 Task: Look for space in Chengde, China from 9th June, 2023 to 16th June, 2023 for 2 adults in price range Rs.8000 to Rs.16000. Place can be entire place with 2 bedrooms having 2 beds and 1 bathroom. Property type can be house, flat, guest house. Booking option can be shelf check-in. Required host language is Chinese (Simplified).
Action: Mouse moved to (615, 90)
Screenshot: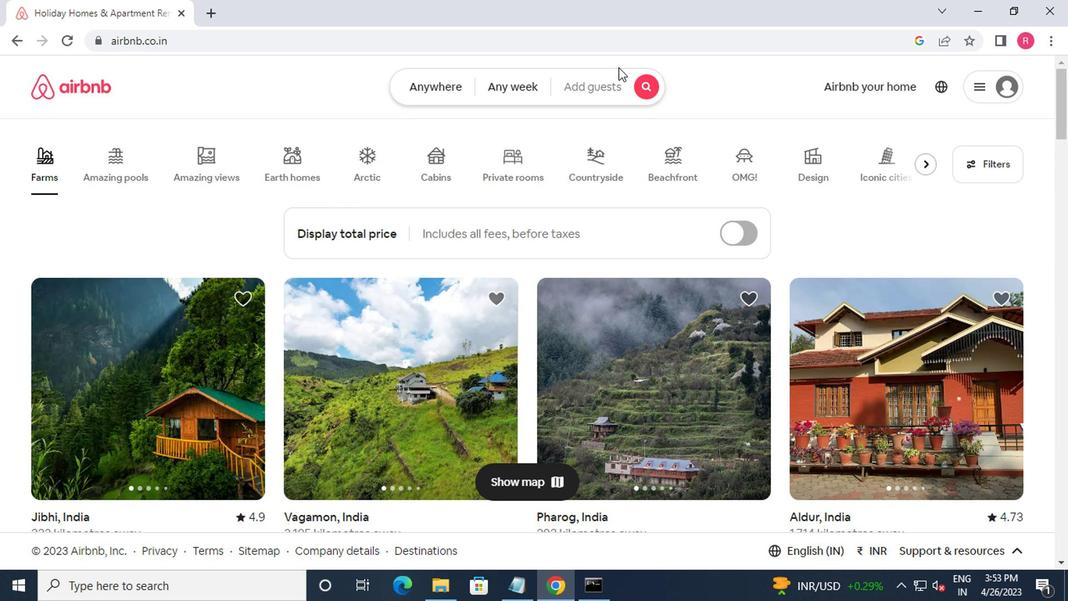 
Action: Mouse pressed left at (615, 90)
Screenshot: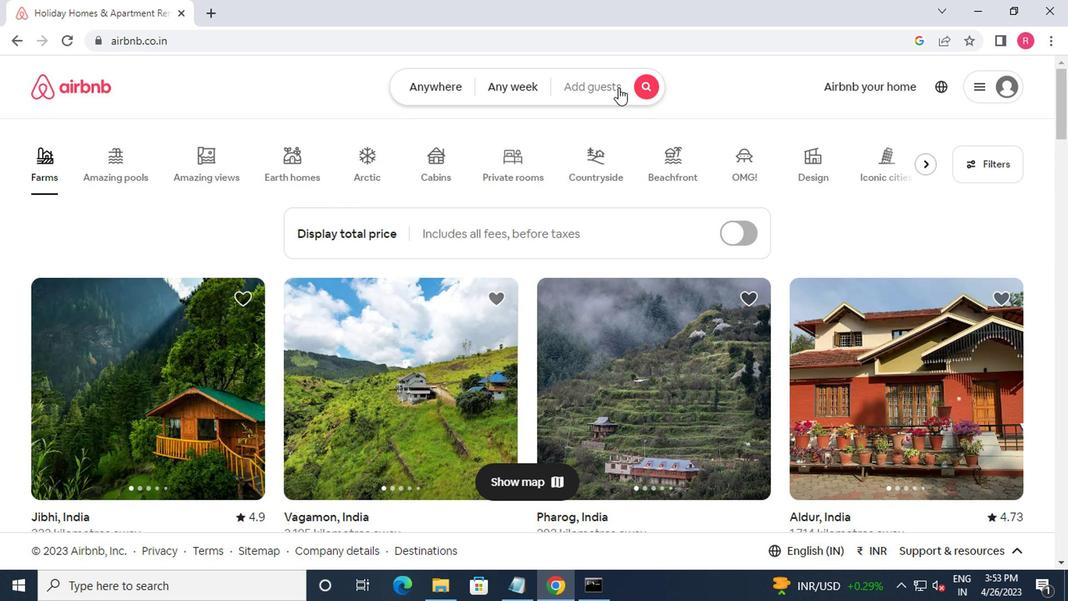 
Action: Mouse moved to (359, 161)
Screenshot: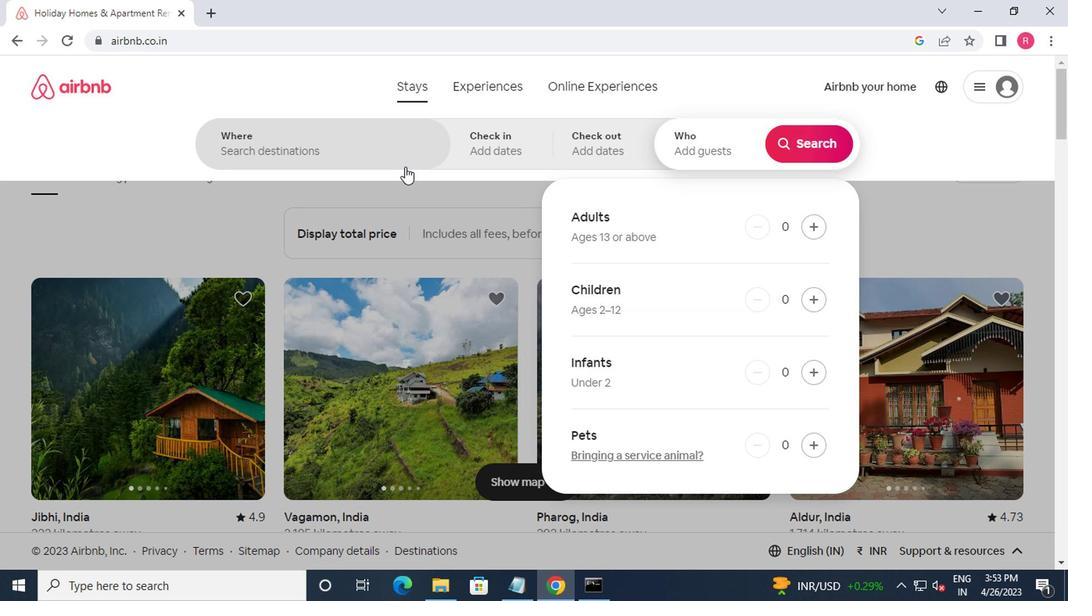 
Action: Mouse pressed left at (359, 161)
Screenshot: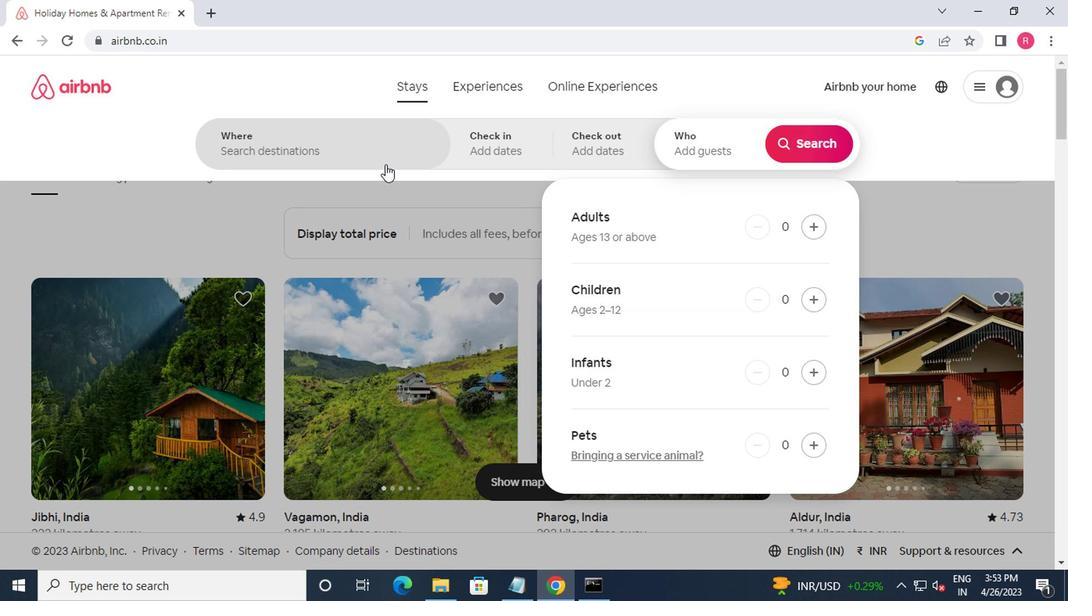 
Action: Mouse moved to (337, 8)
Screenshot: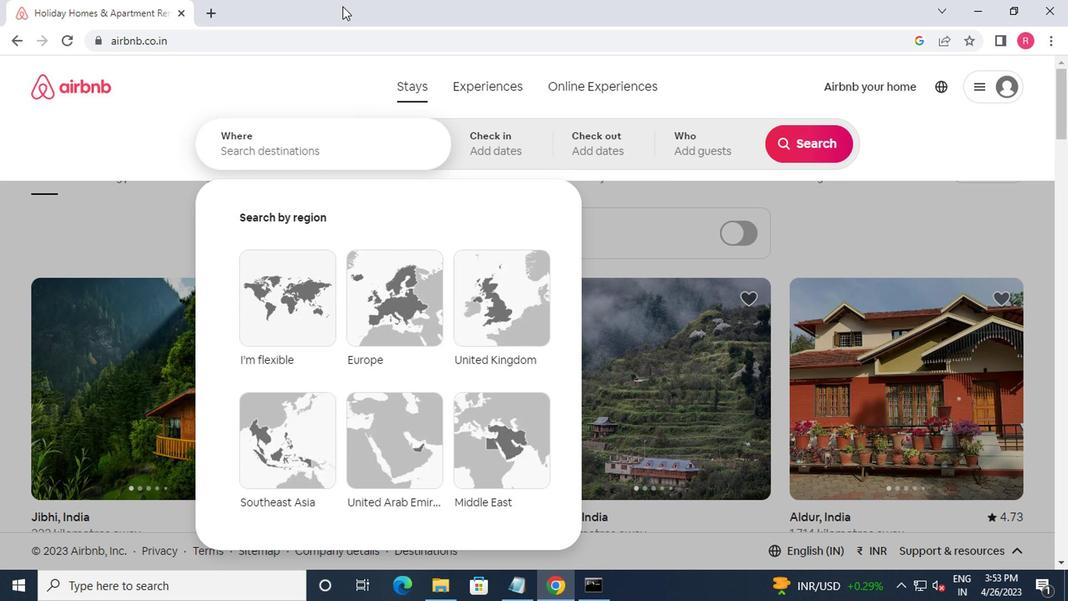 
Action: Key pressed chengde,china<Key.enter>
Screenshot: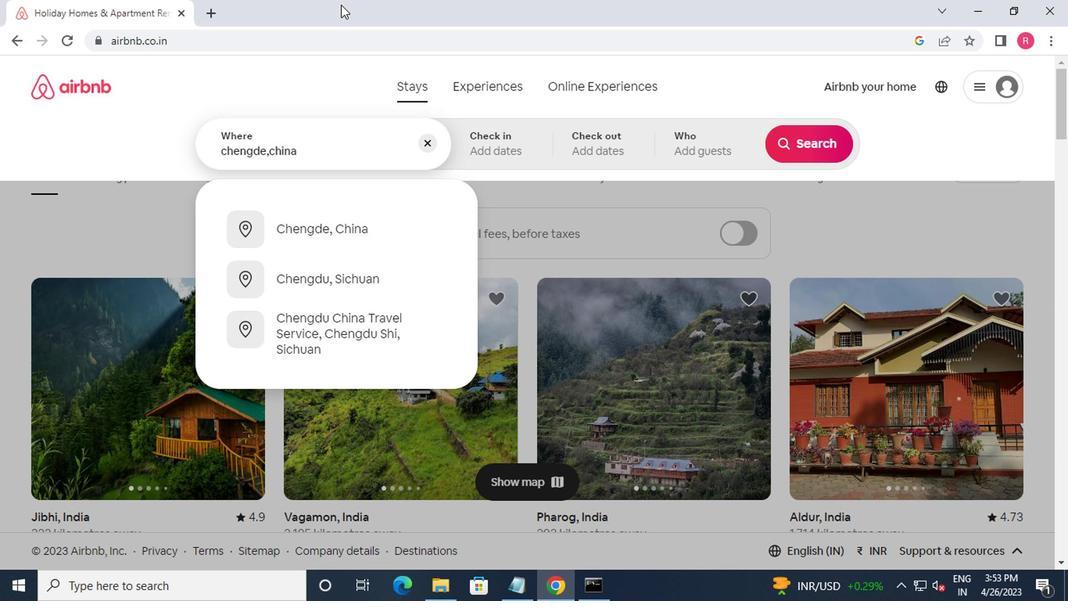 
Action: Mouse moved to (791, 263)
Screenshot: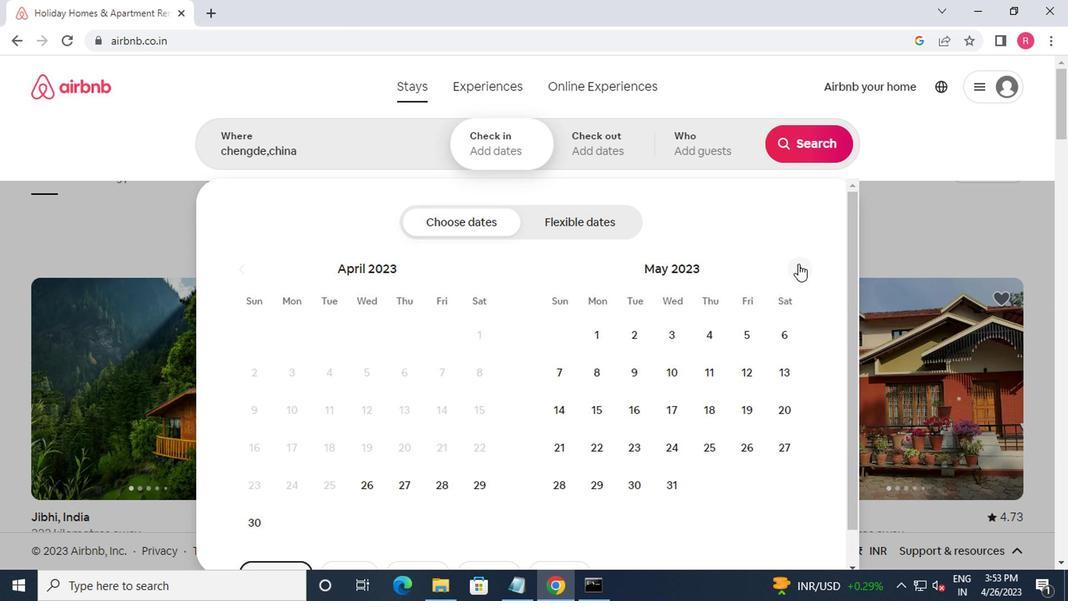 
Action: Mouse pressed left at (791, 263)
Screenshot: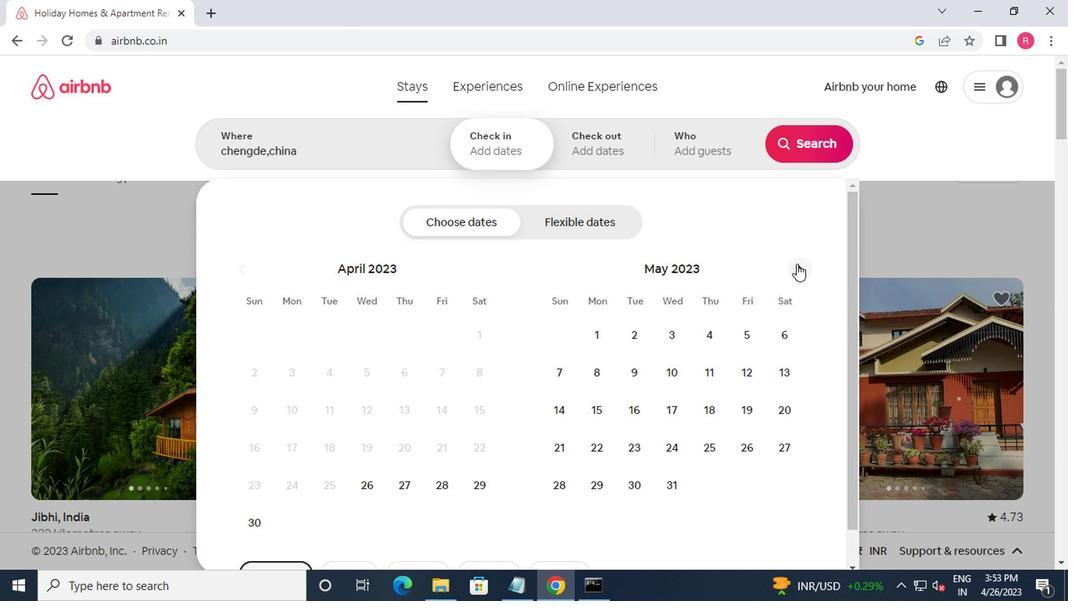 
Action: Mouse moved to (754, 386)
Screenshot: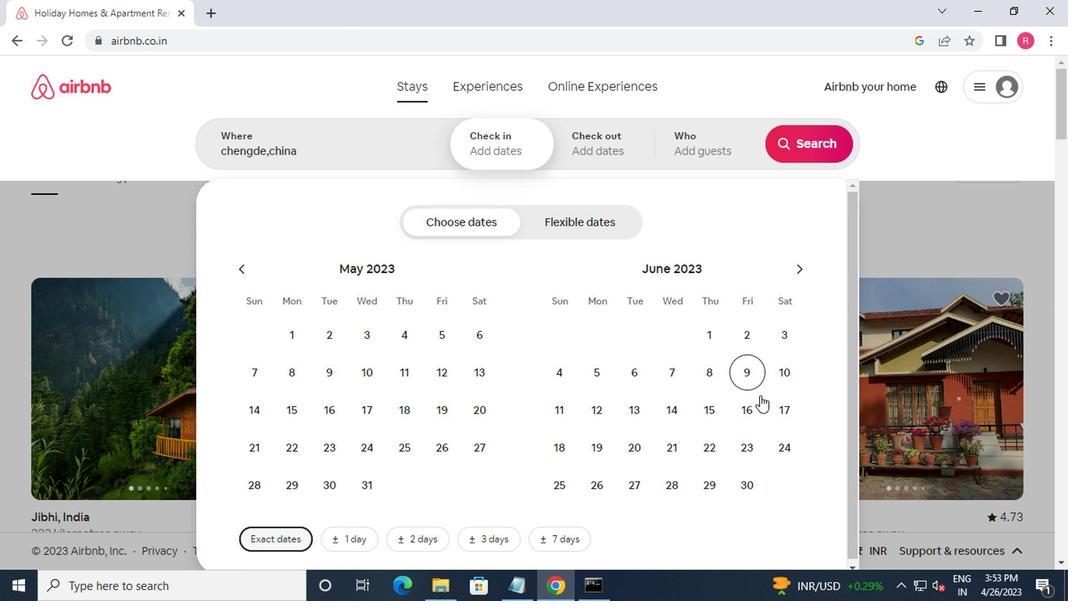 
Action: Mouse pressed left at (754, 386)
Screenshot: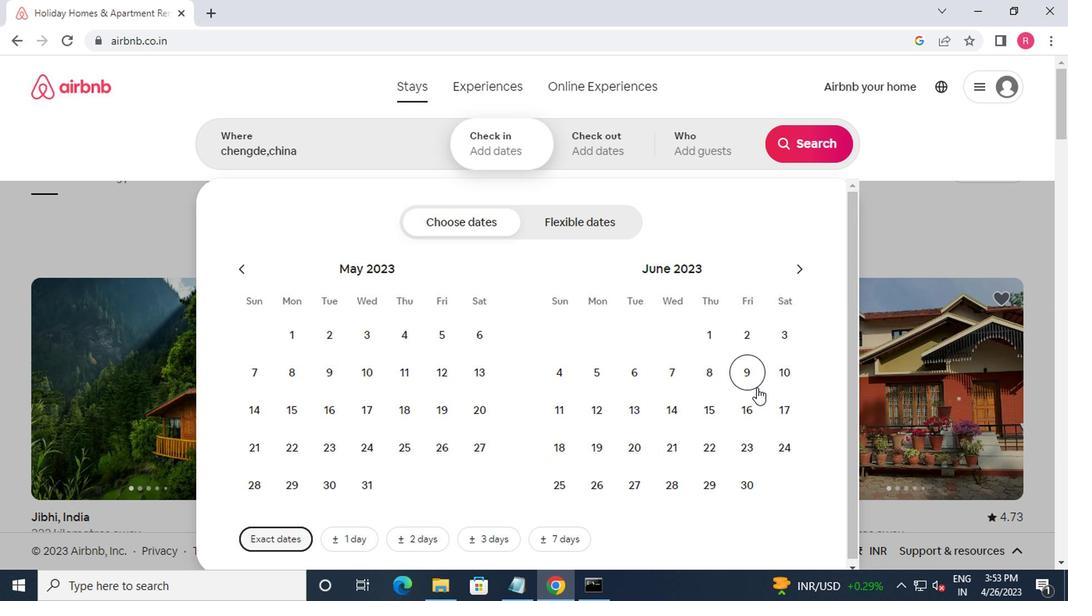 
Action: Mouse moved to (751, 417)
Screenshot: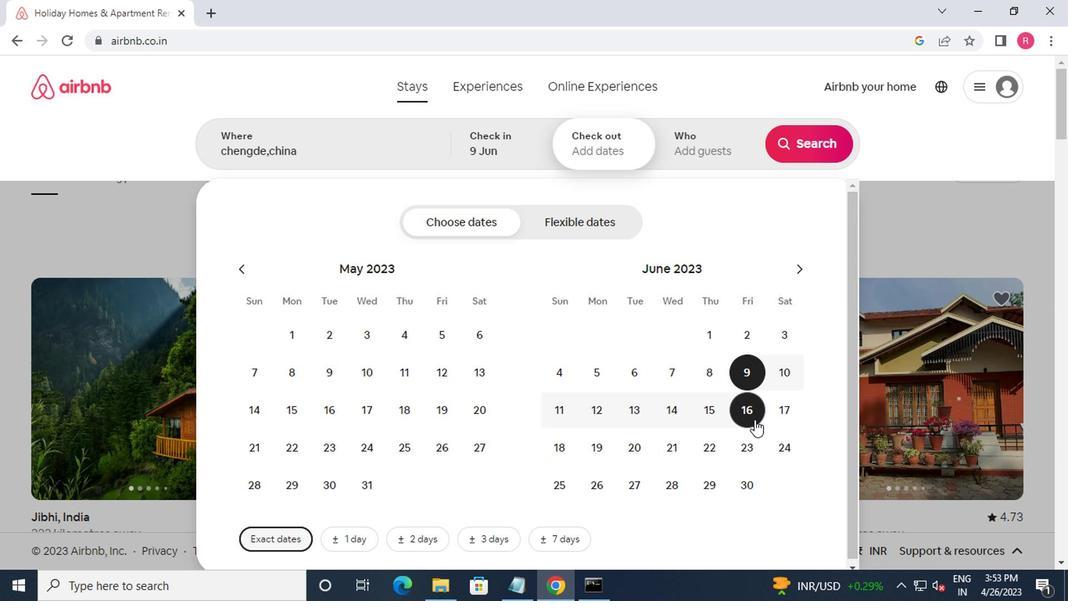 
Action: Mouse pressed left at (751, 417)
Screenshot: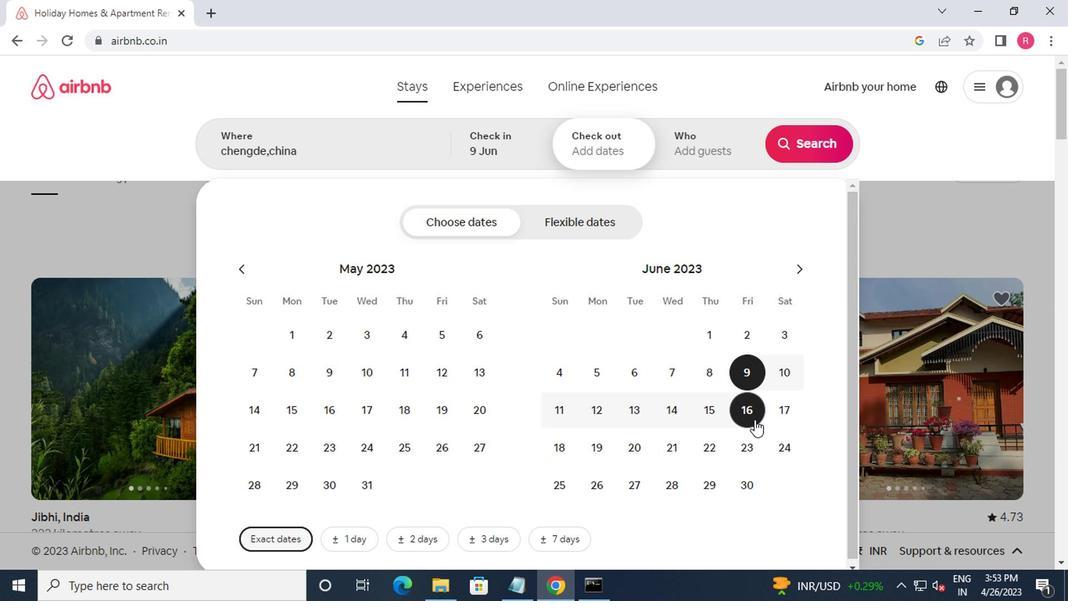 
Action: Mouse moved to (712, 143)
Screenshot: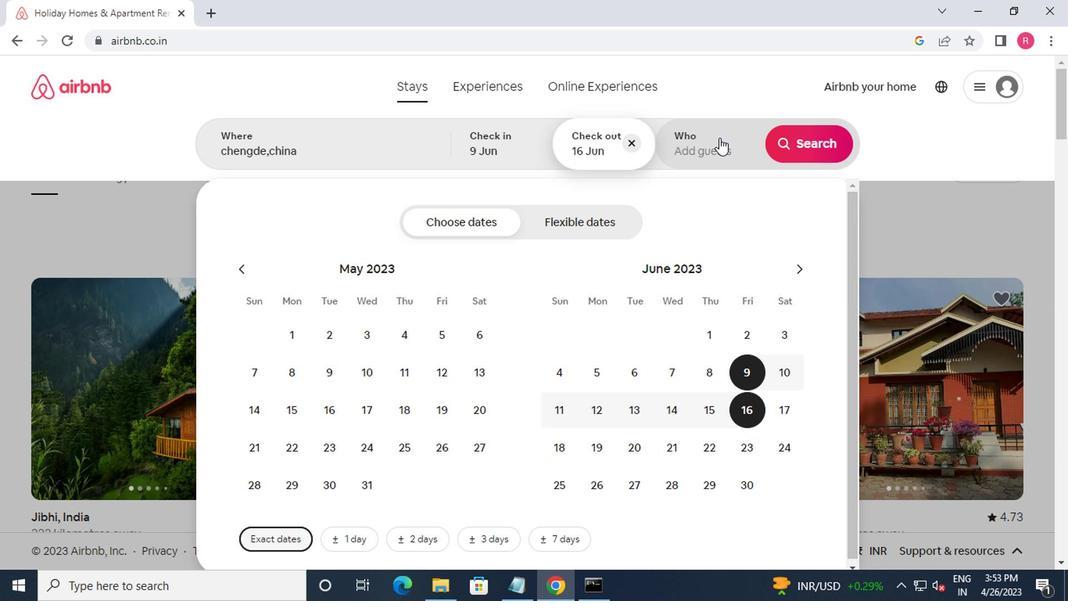 
Action: Mouse pressed left at (712, 143)
Screenshot: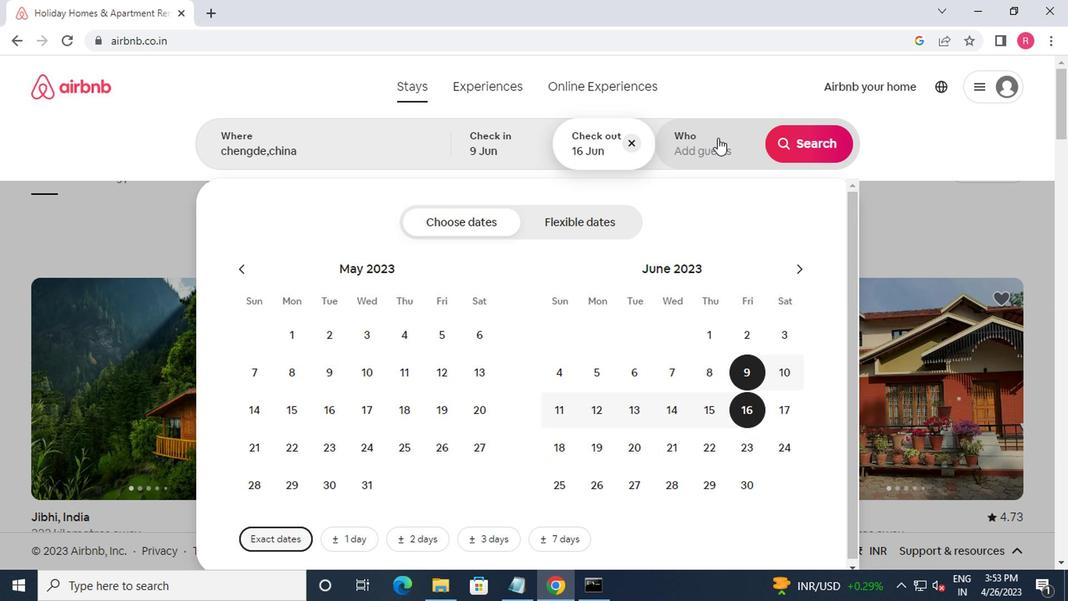 
Action: Mouse moved to (813, 225)
Screenshot: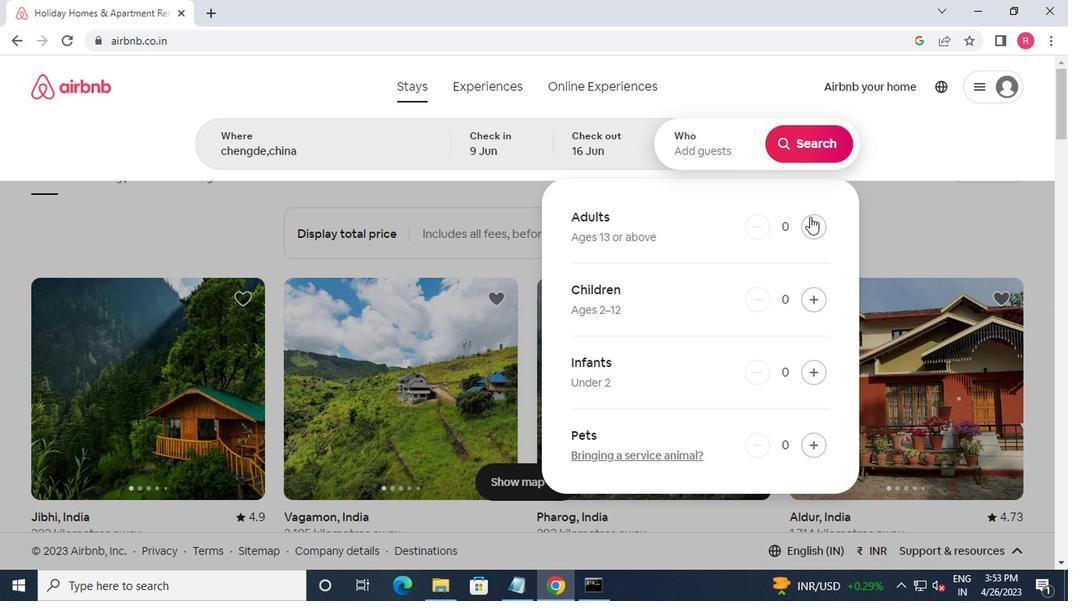 
Action: Mouse pressed left at (813, 225)
Screenshot: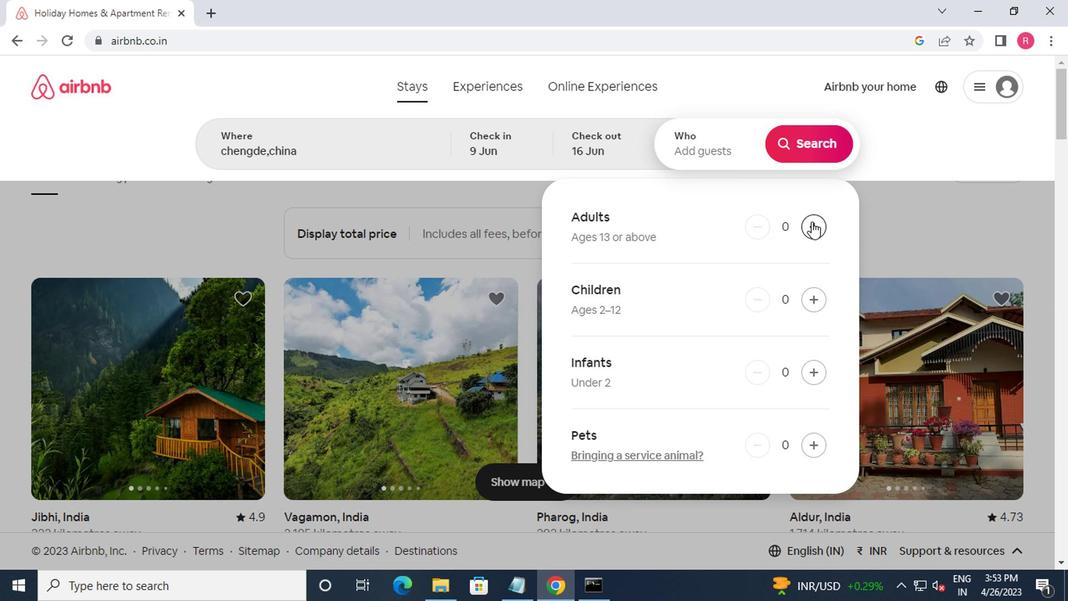 
Action: Mouse pressed left at (813, 225)
Screenshot: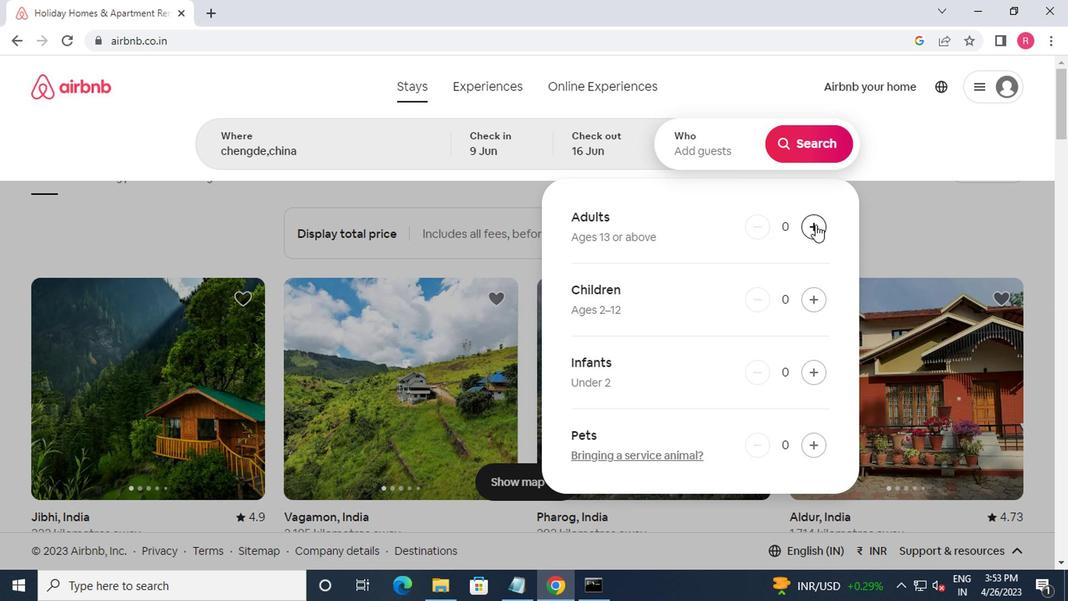 
Action: Mouse moved to (799, 154)
Screenshot: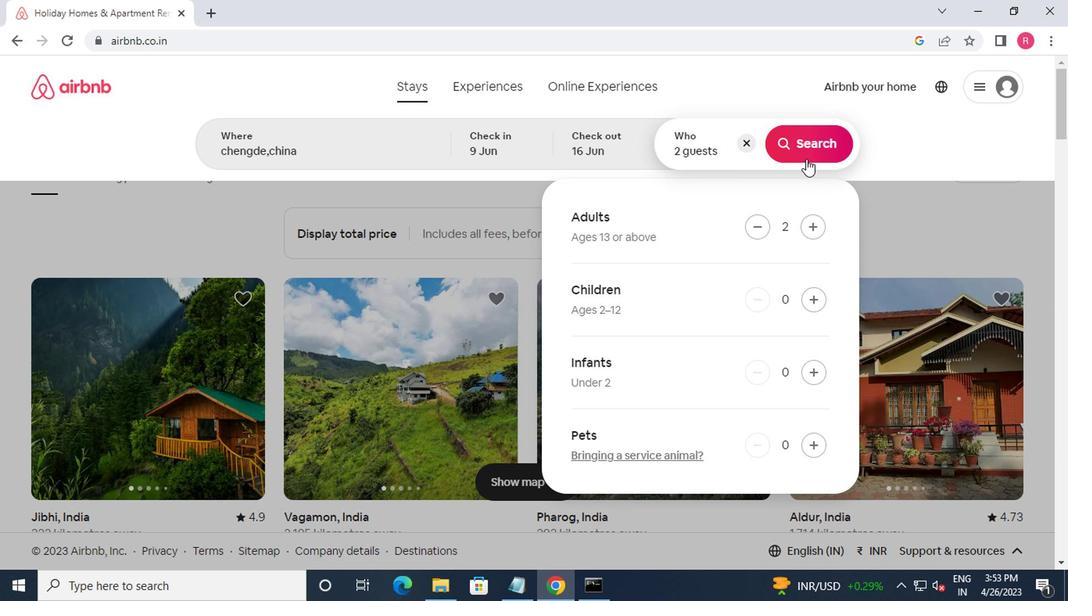 
Action: Mouse pressed left at (799, 154)
Screenshot: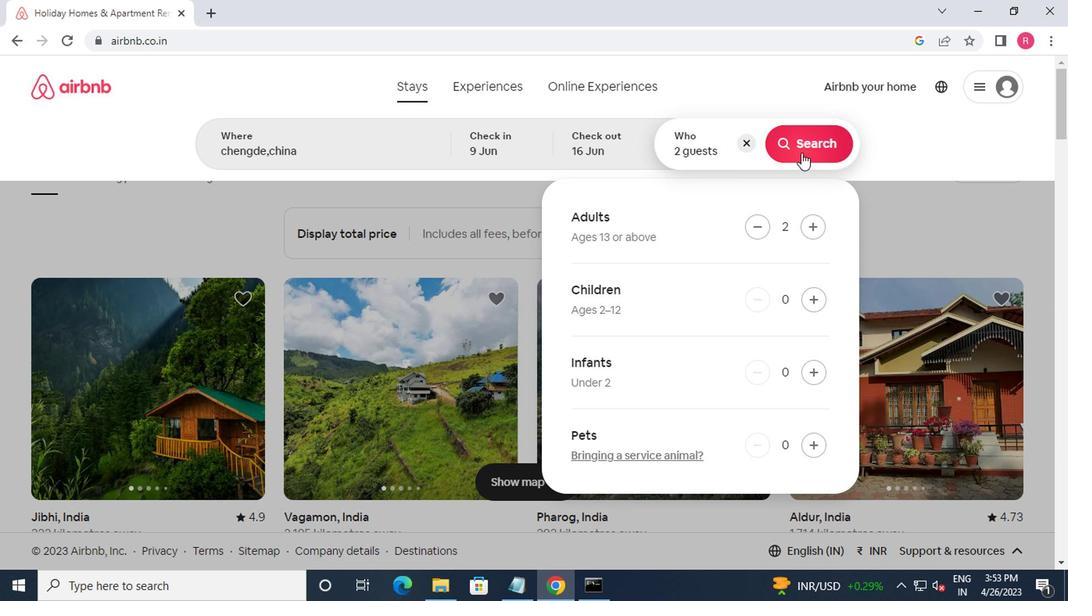 
Action: Mouse moved to (993, 150)
Screenshot: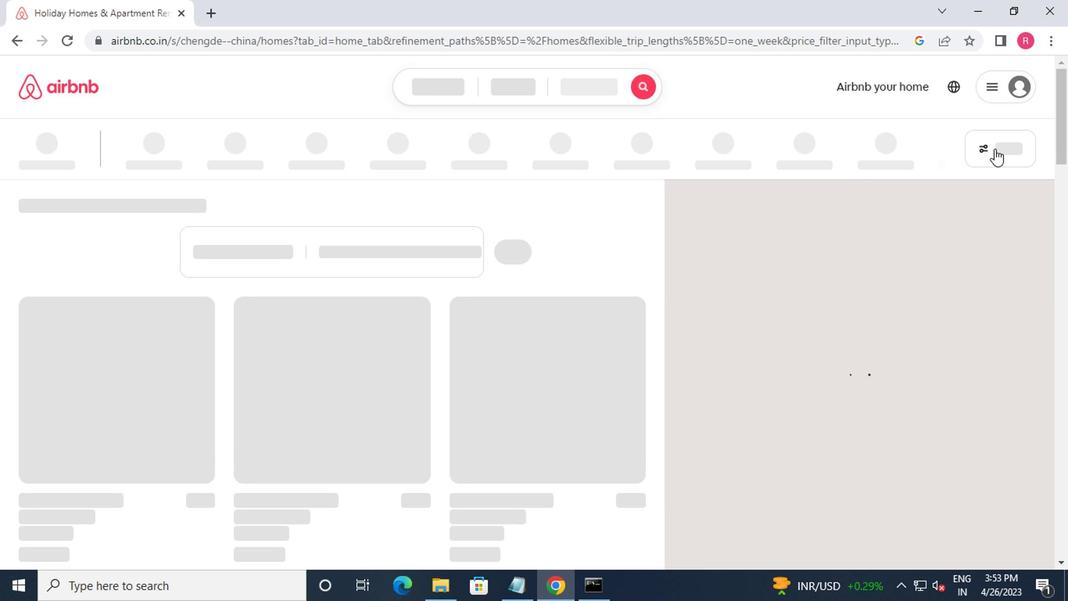 
Action: Mouse pressed left at (993, 150)
Screenshot: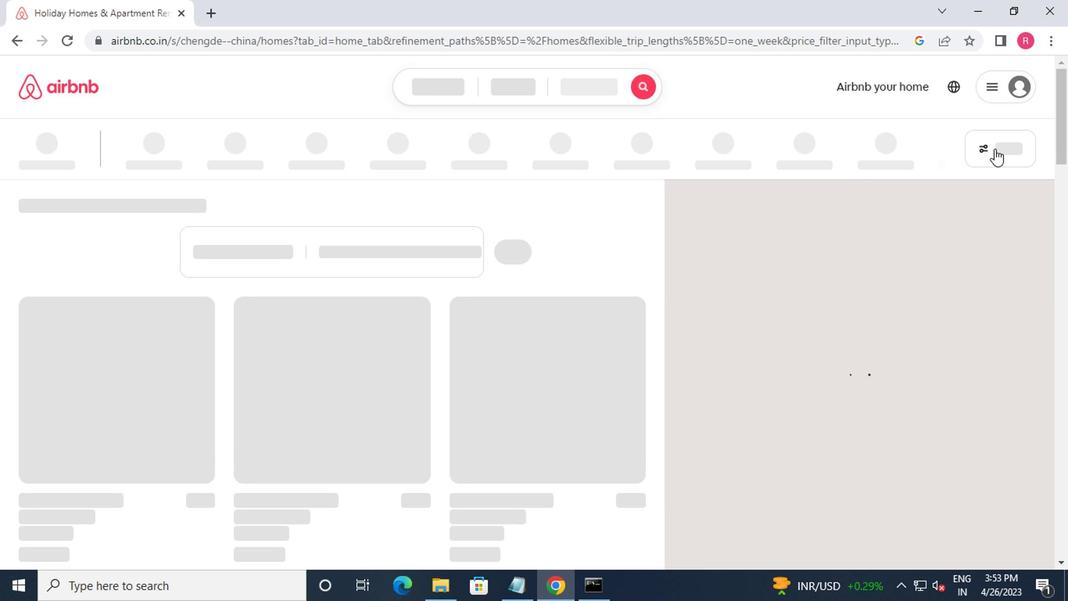 
Action: Mouse moved to (363, 244)
Screenshot: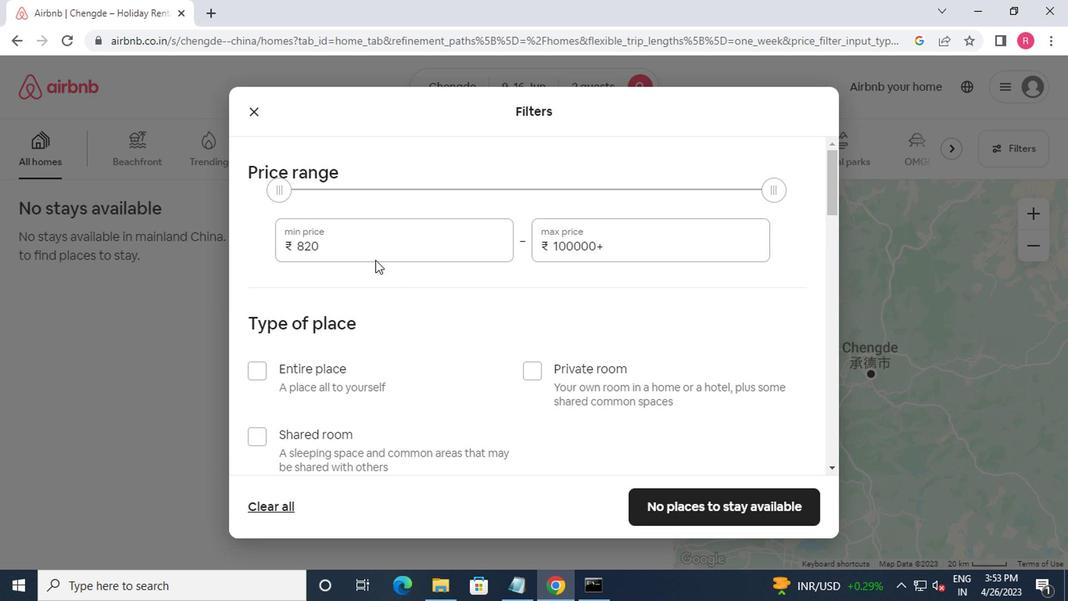 
Action: Mouse pressed left at (363, 244)
Screenshot: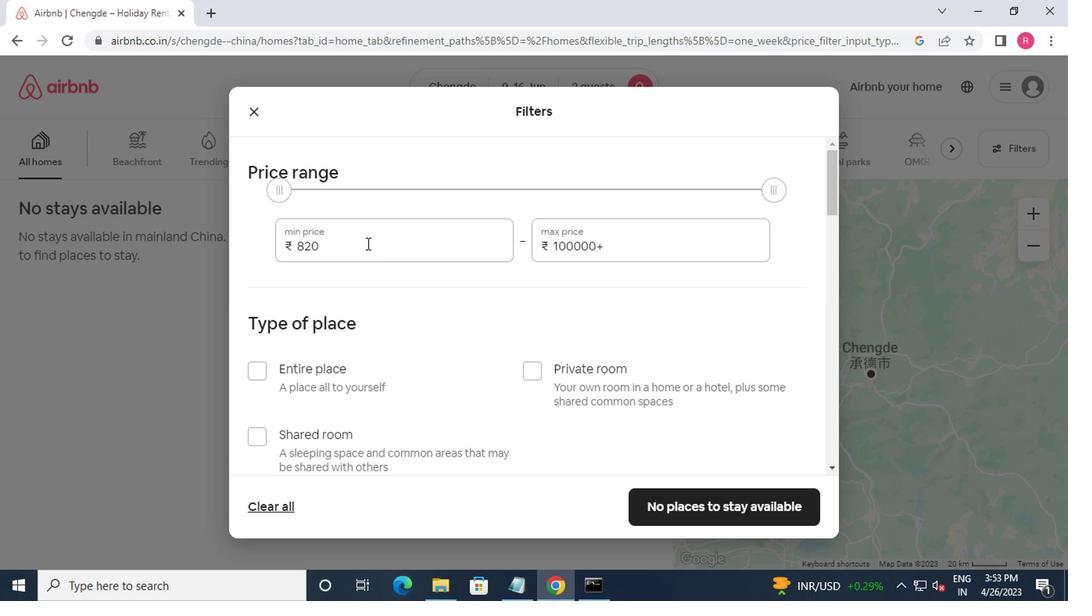 
Action: Mouse moved to (410, 155)
Screenshot: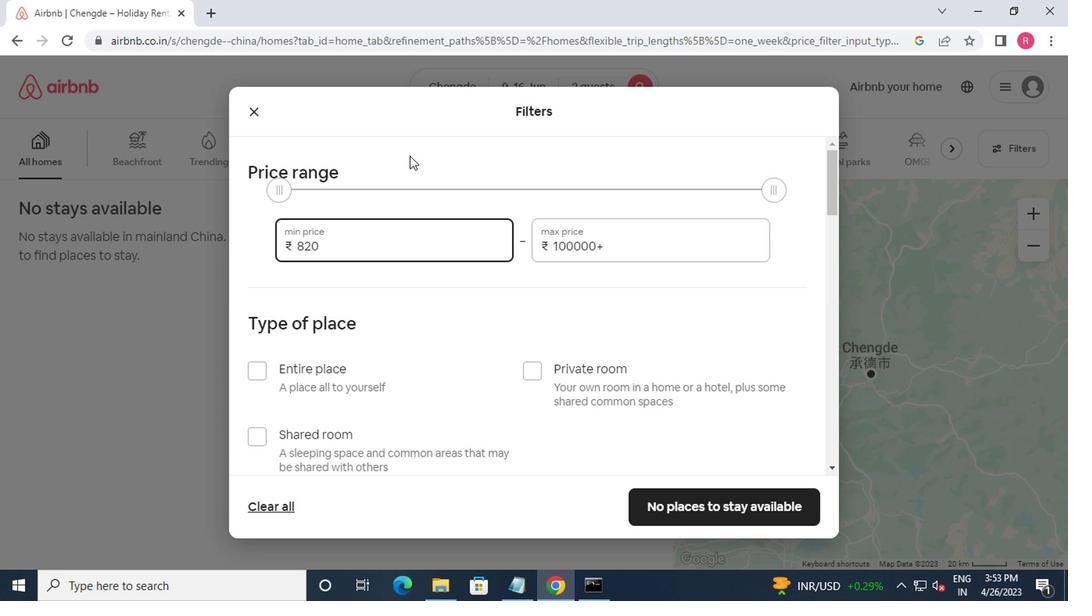 
Action: Key pressed <Key.backspace><Key.backspace>000<Key.tab>16000
Screenshot: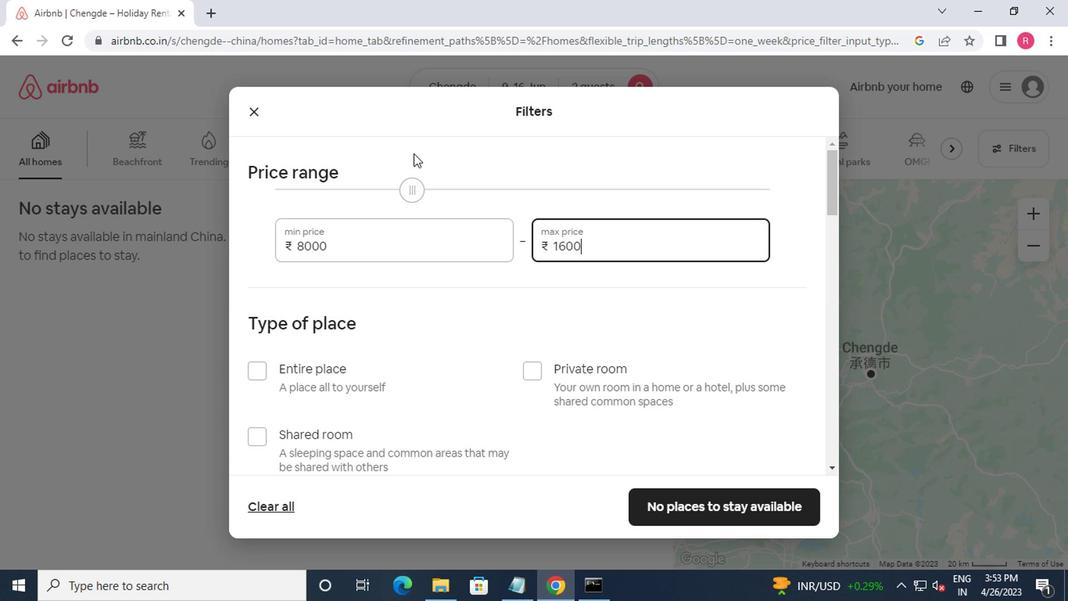 
Action: Mouse moved to (396, 168)
Screenshot: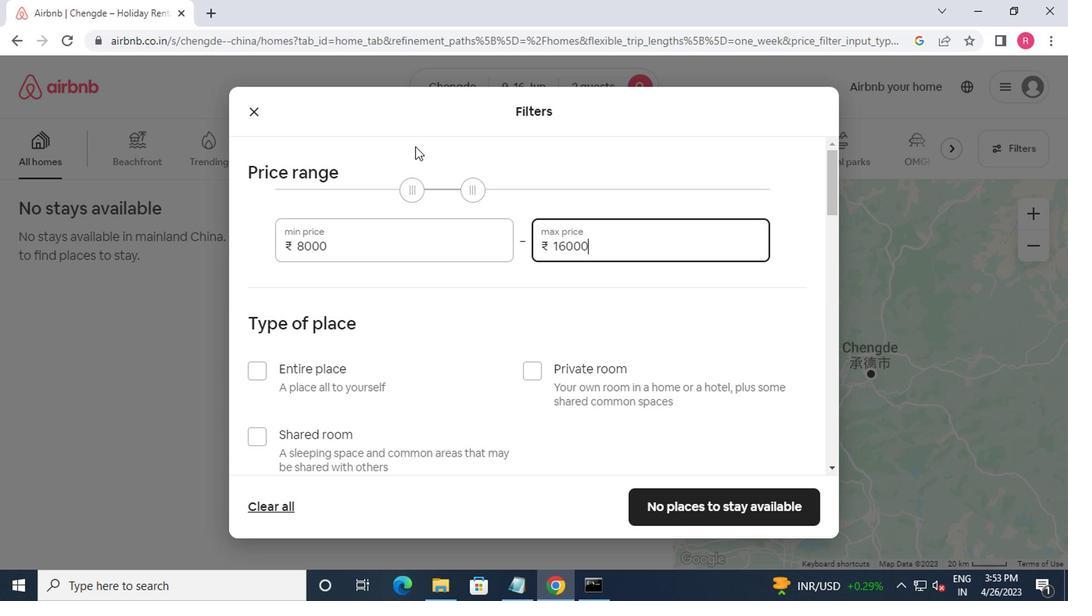 
Action: Mouse scrolled (396, 167) with delta (0, -1)
Screenshot: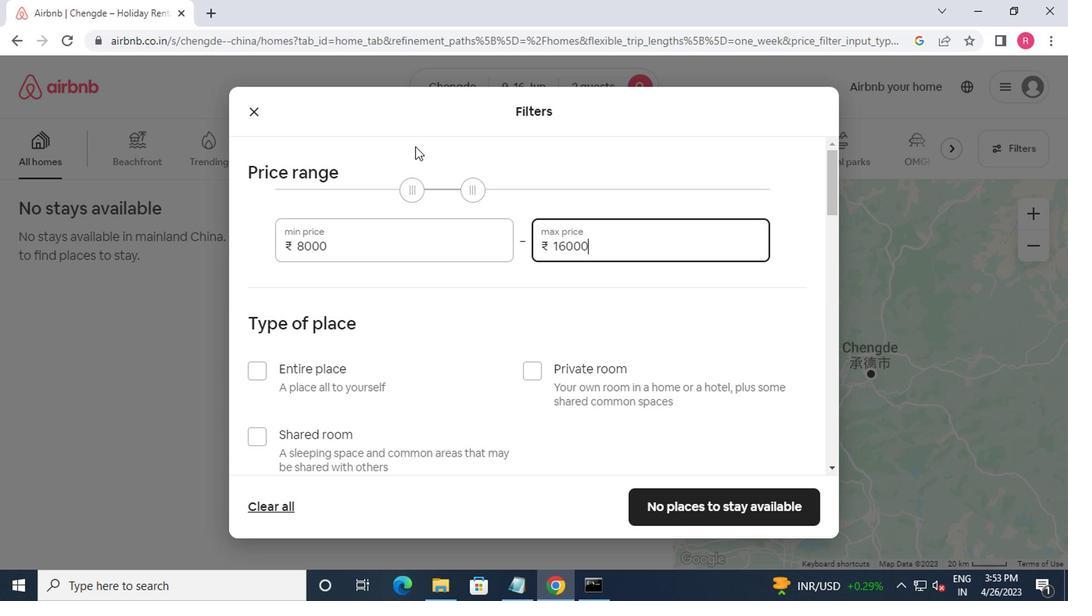 
Action: Mouse moved to (402, 220)
Screenshot: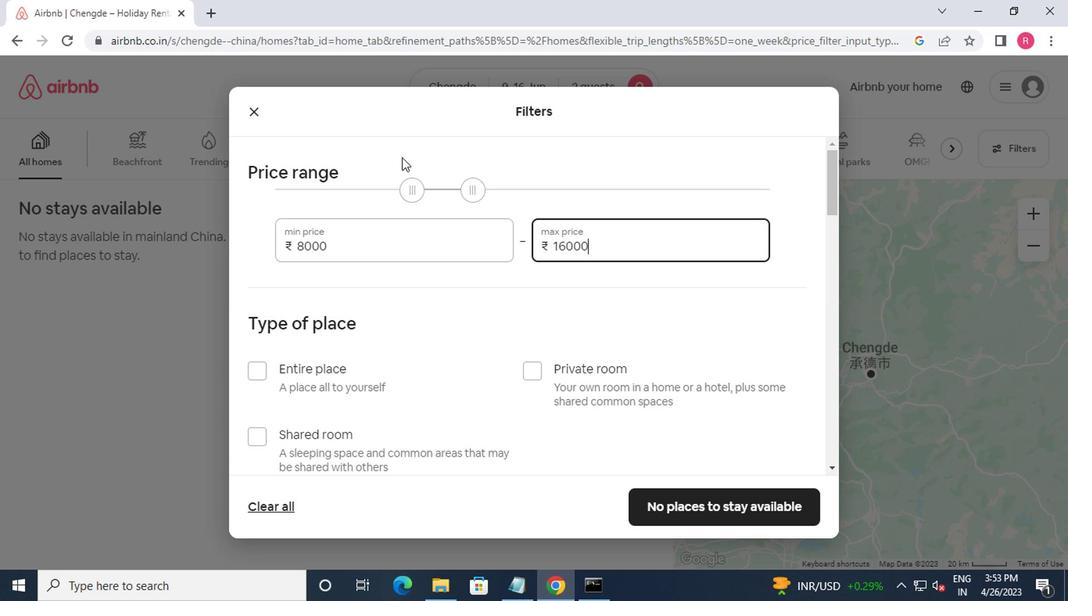 
Action: Mouse scrolled (402, 219) with delta (0, -1)
Screenshot: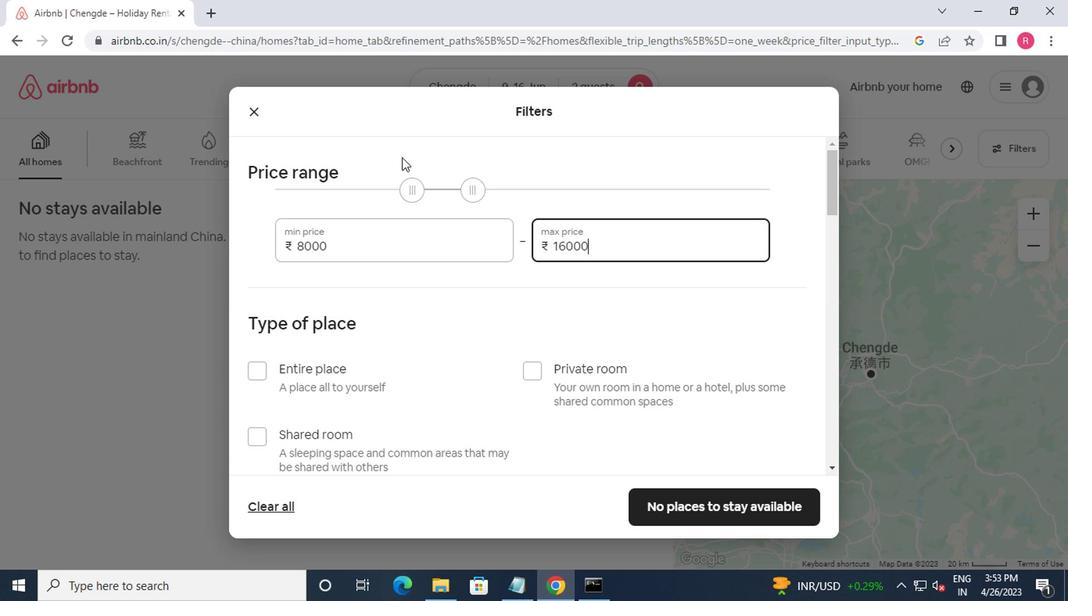 
Action: Mouse moved to (256, 214)
Screenshot: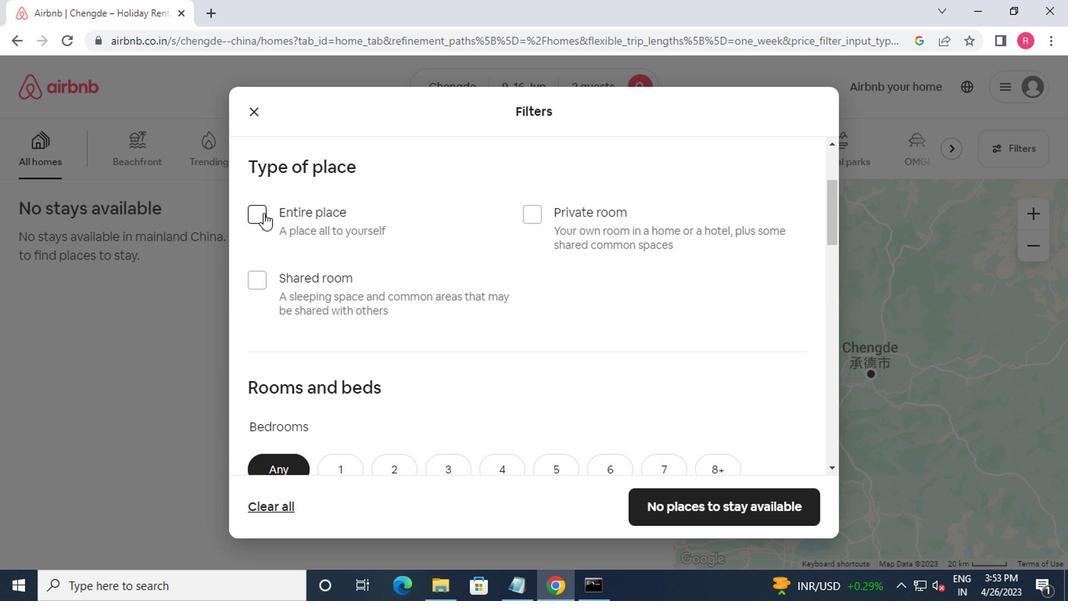 
Action: Mouse pressed left at (256, 214)
Screenshot: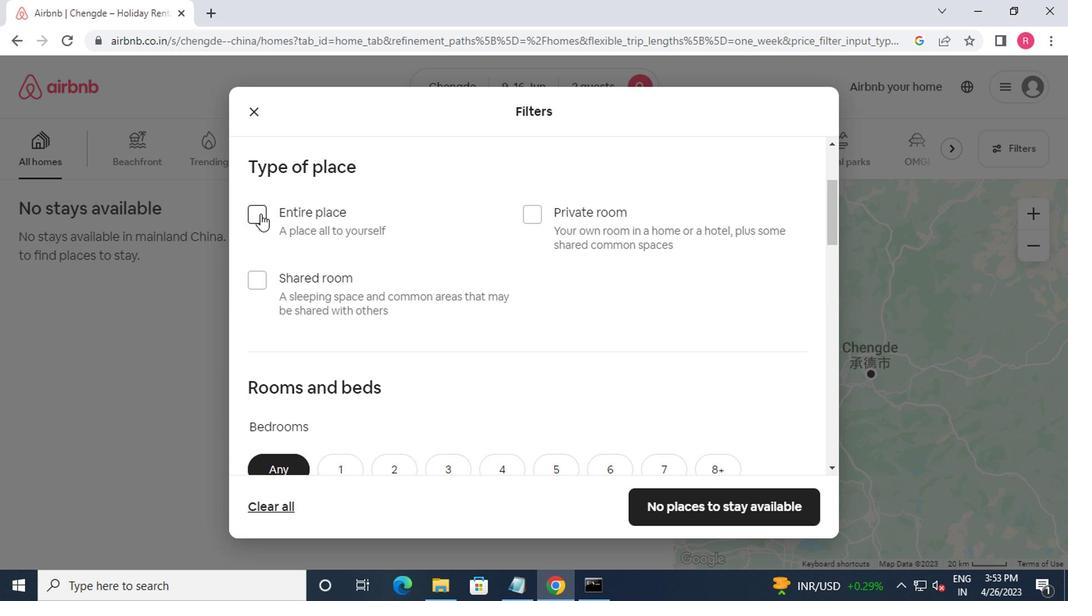 
Action: Mouse moved to (274, 223)
Screenshot: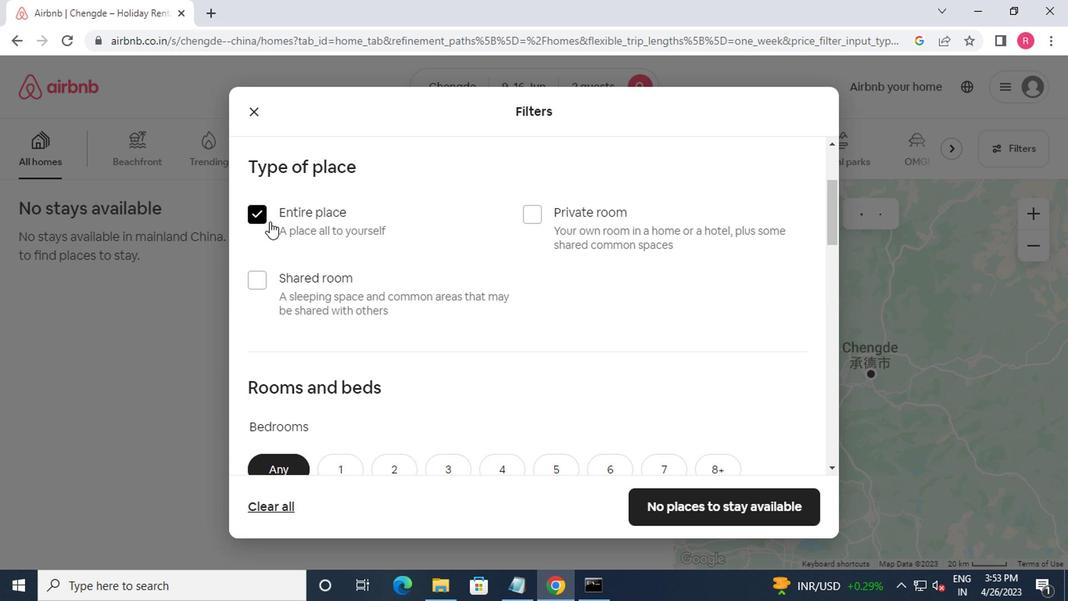 
Action: Mouse scrolled (274, 222) with delta (0, 0)
Screenshot: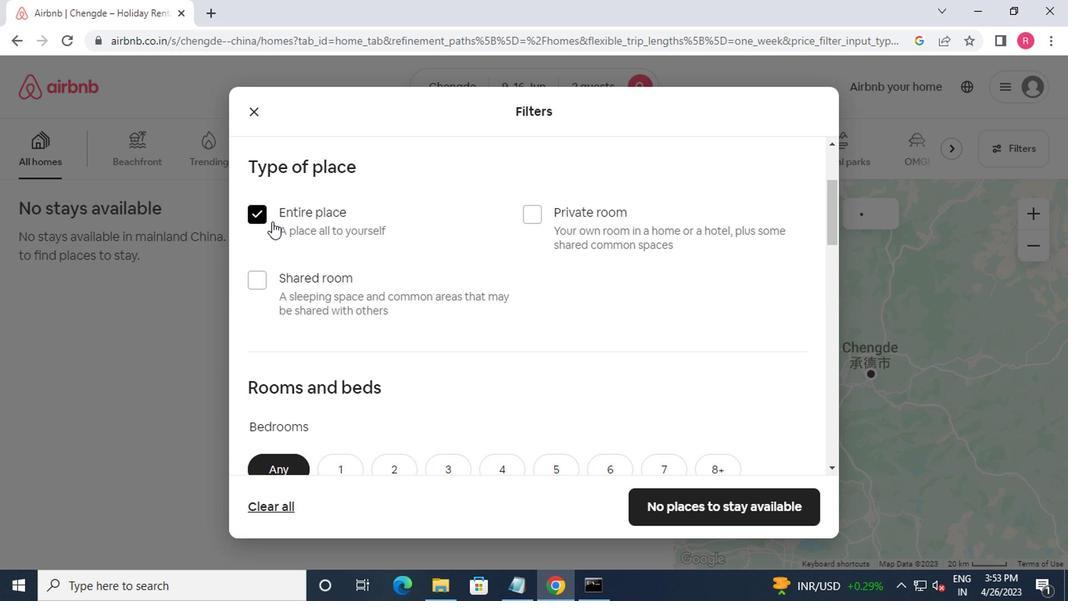 
Action: Mouse moved to (416, 379)
Screenshot: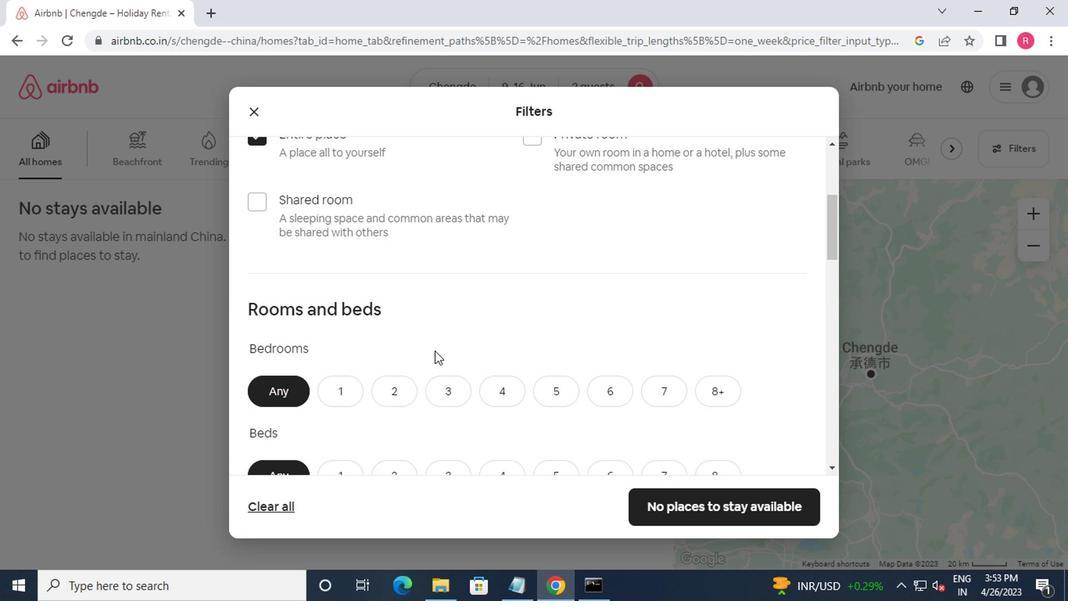
Action: Mouse scrolled (416, 378) with delta (0, -1)
Screenshot: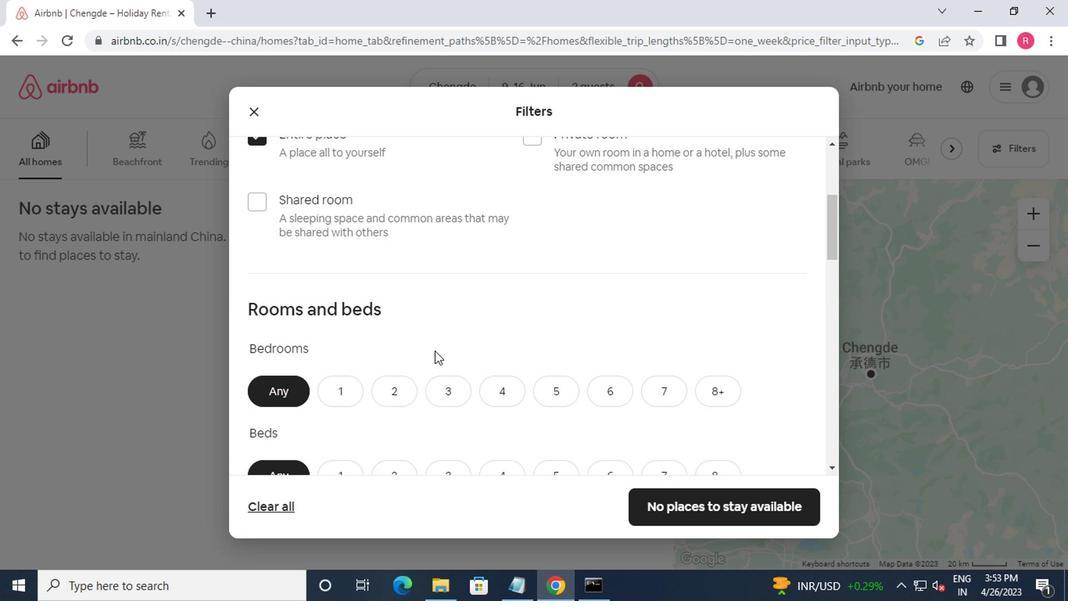 
Action: Mouse moved to (390, 316)
Screenshot: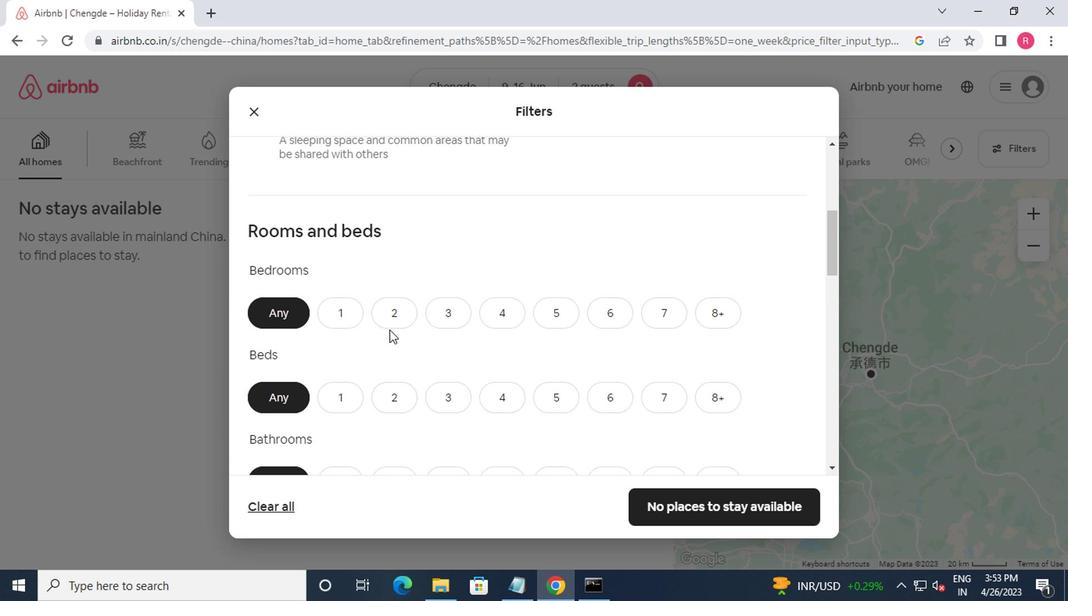 
Action: Mouse pressed left at (390, 316)
Screenshot: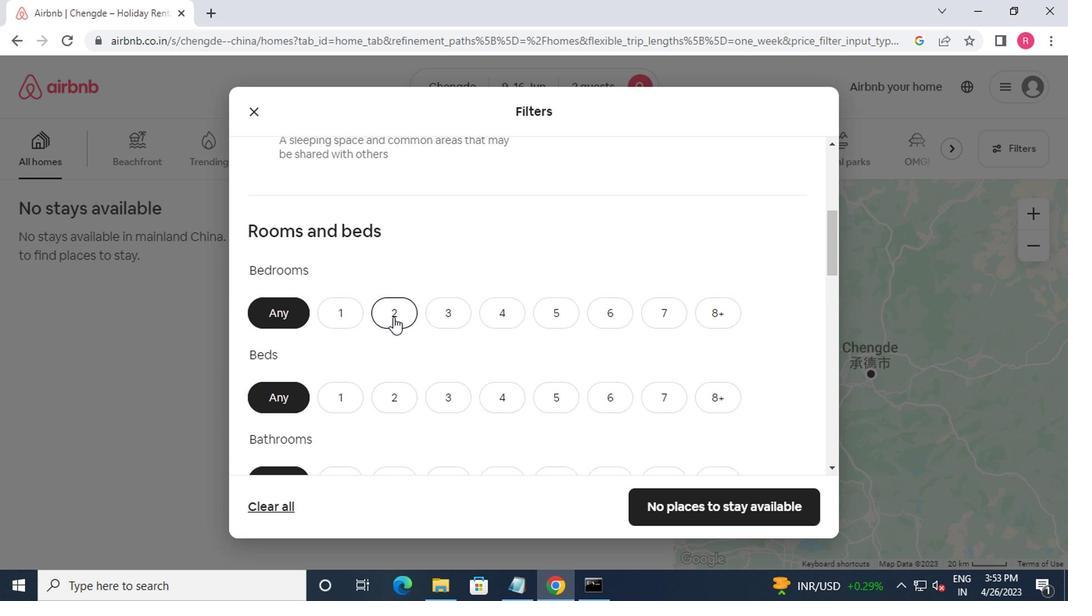 
Action: Mouse moved to (390, 316)
Screenshot: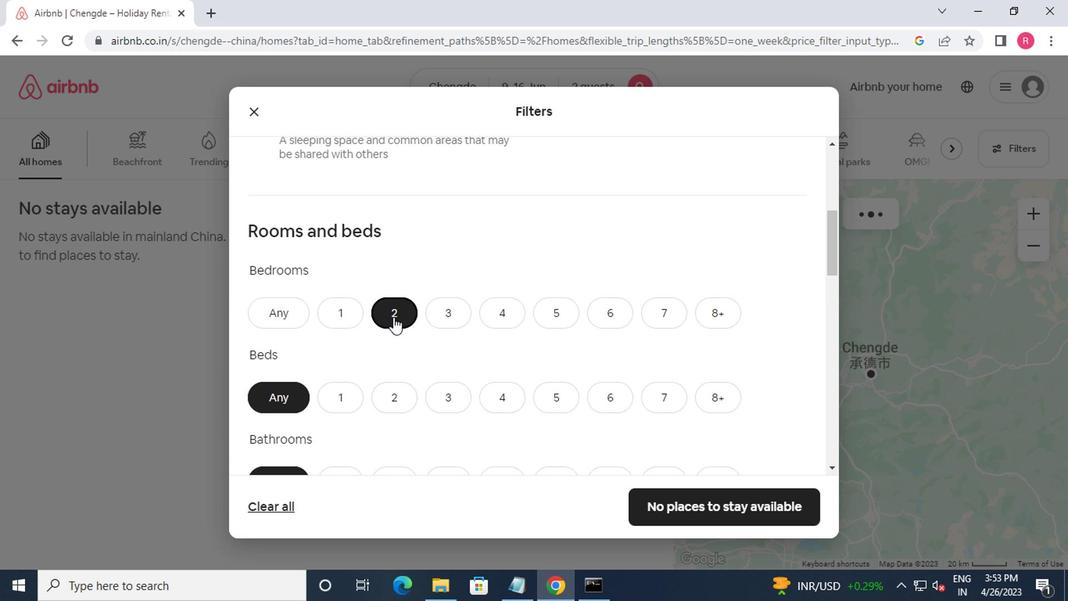 
Action: Mouse scrolled (390, 316) with delta (0, 0)
Screenshot: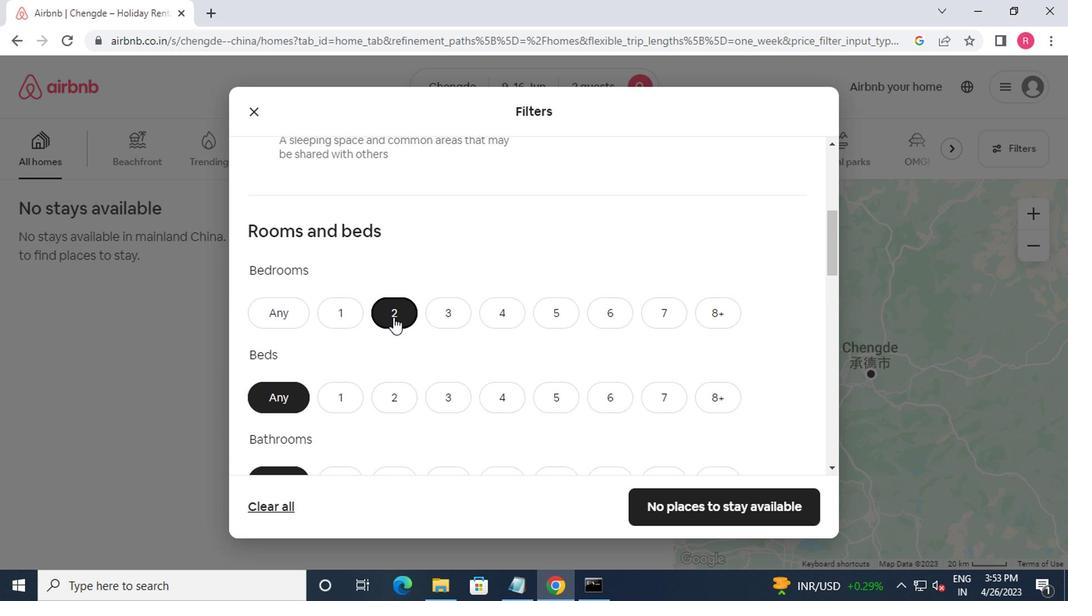 
Action: Mouse moved to (388, 315)
Screenshot: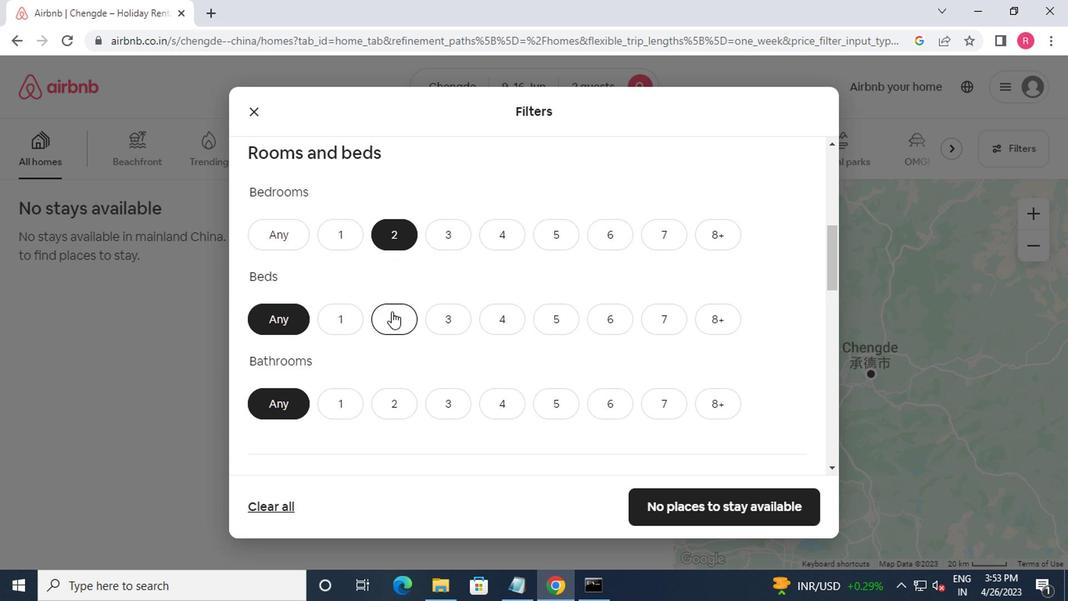 
Action: Mouse pressed left at (388, 315)
Screenshot: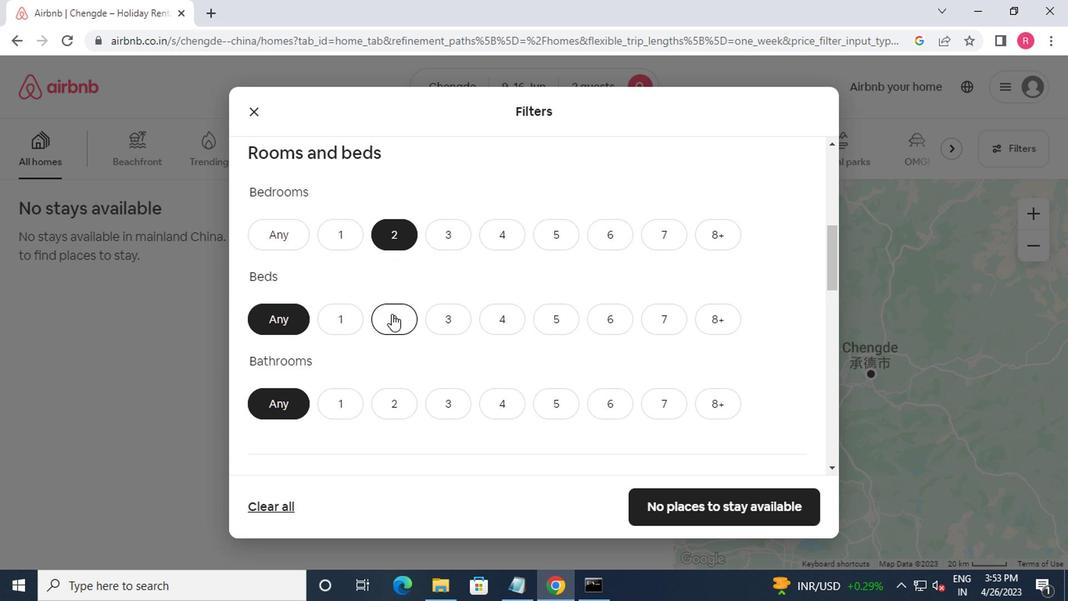 
Action: Mouse moved to (341, 406)
Screenshot: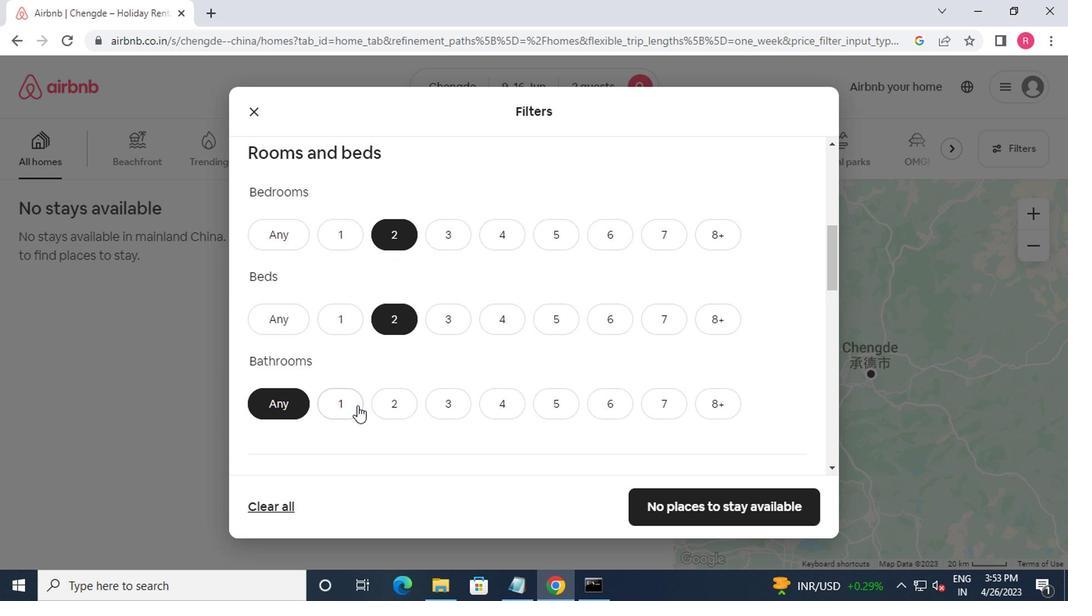 
Action: Mouse pressed left at (341, 406)
Screenshot: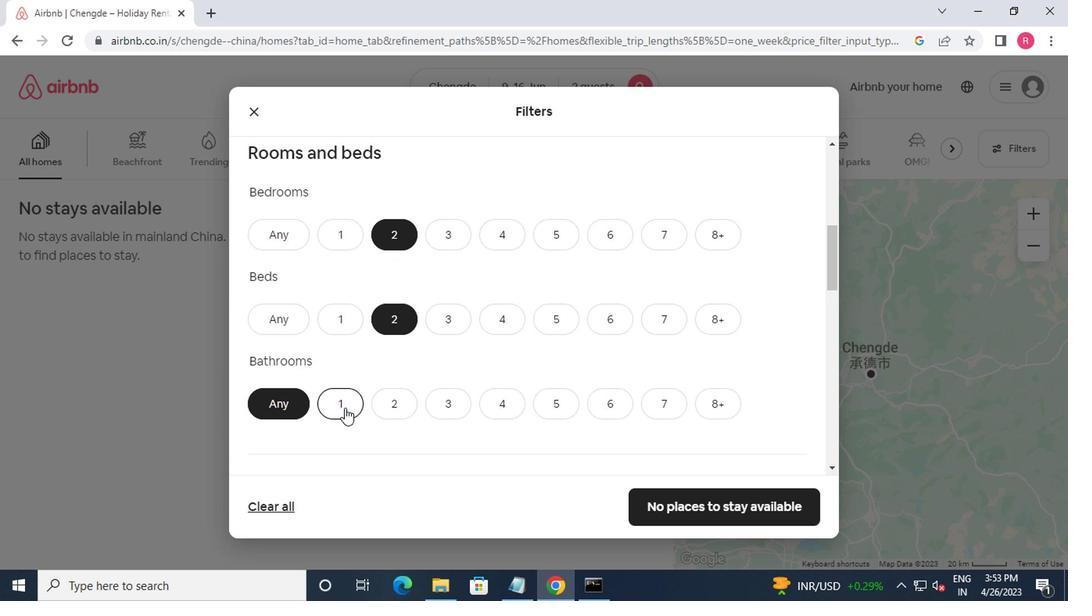 
Action: Mouse moved to (333, 409)
Screenshot: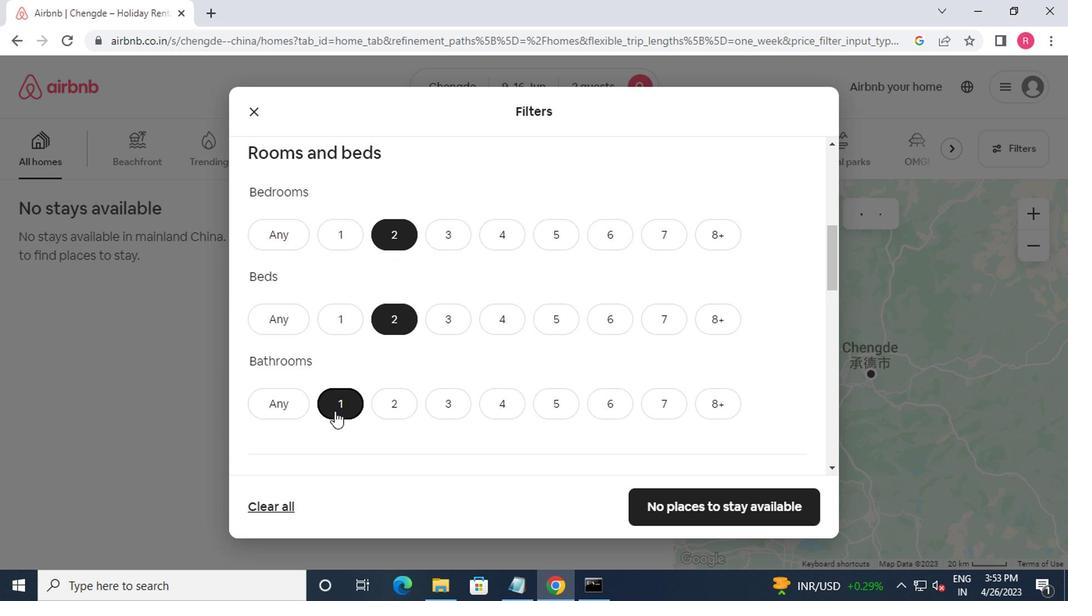 
Action: Mouse scrolled (333, 407) with delta (0, -1)
Screenshot: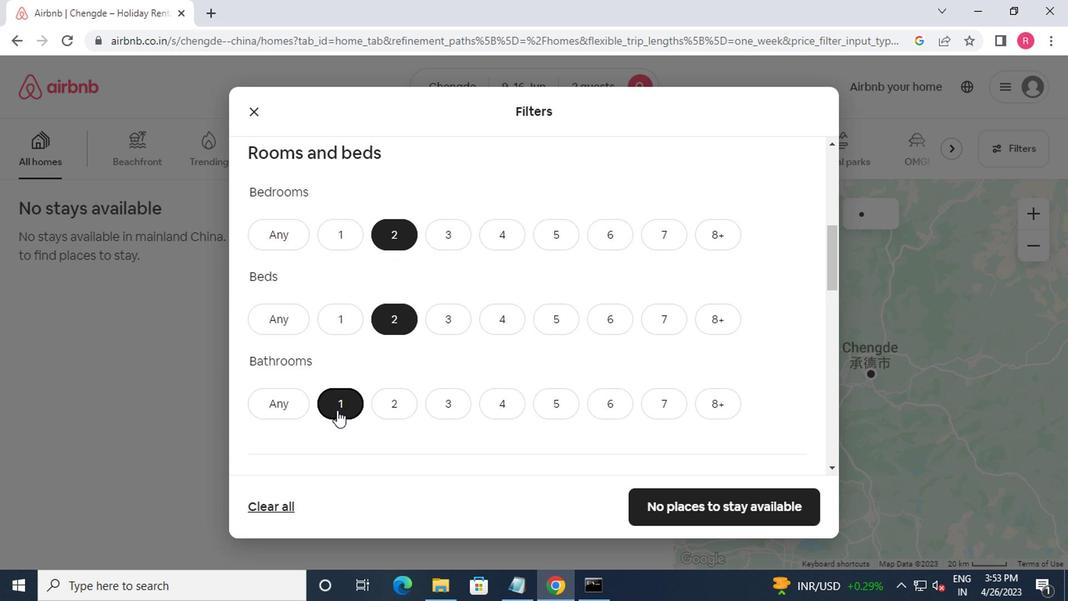 
Action: Mouse moved to (338, 407)
Screenshot: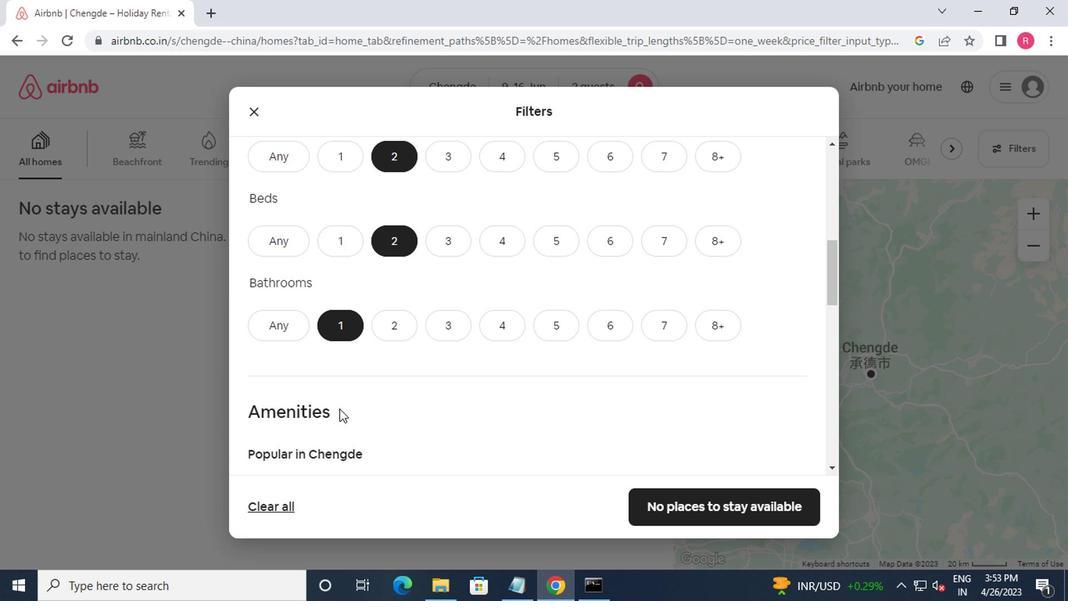 
Action: Mouse scrolled (338, 406) with delta (0, -1)
Screenshot: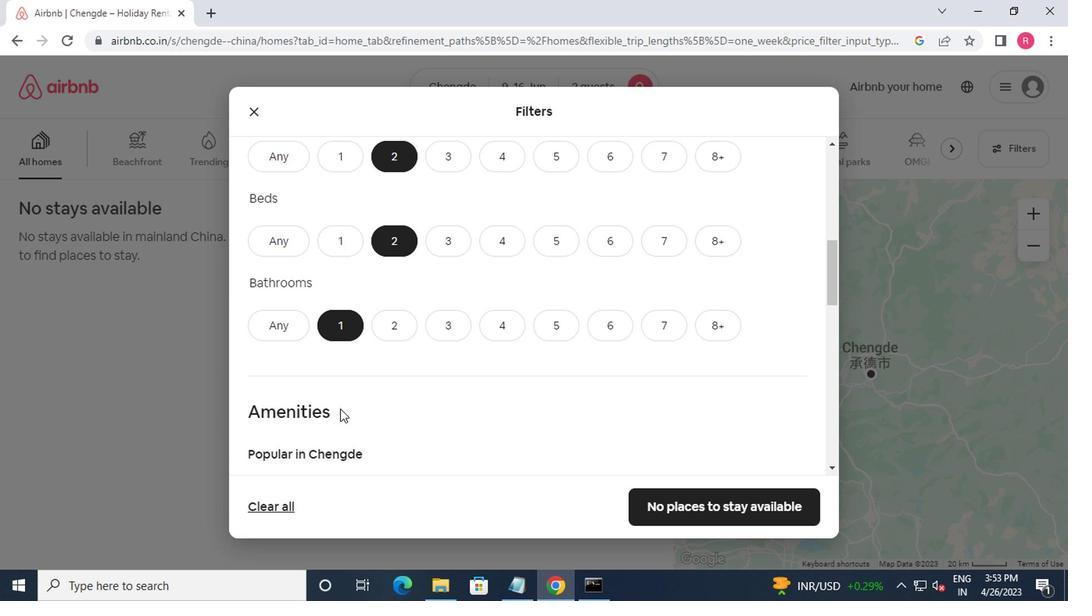 
Action: Mouse moved to (338, 407)
Screenshot: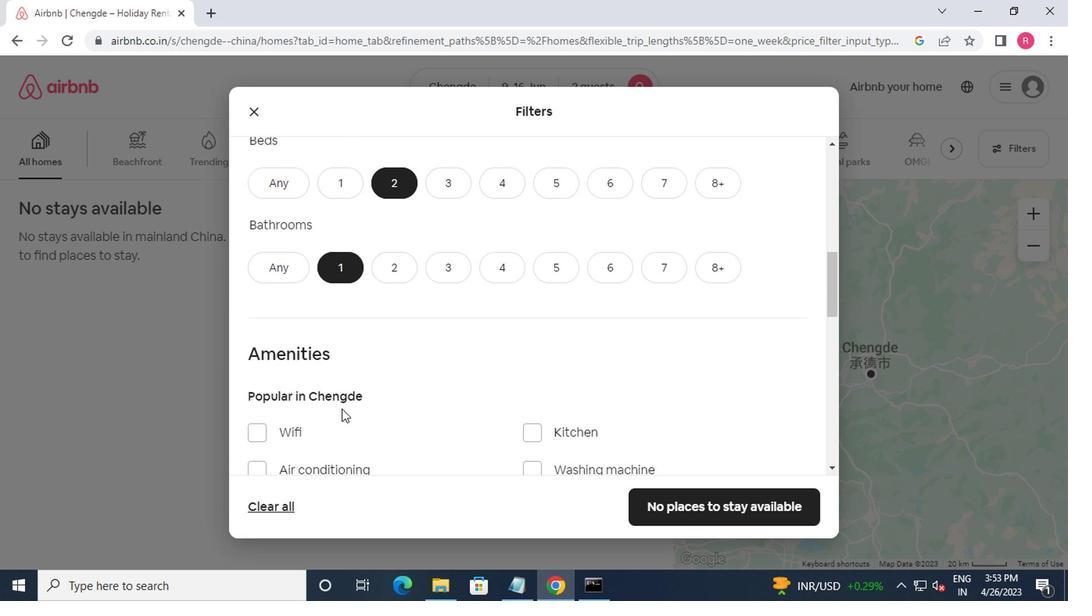 
Action: Mouse scrolled (338, 406) with delta (0, -1)
Screenshot: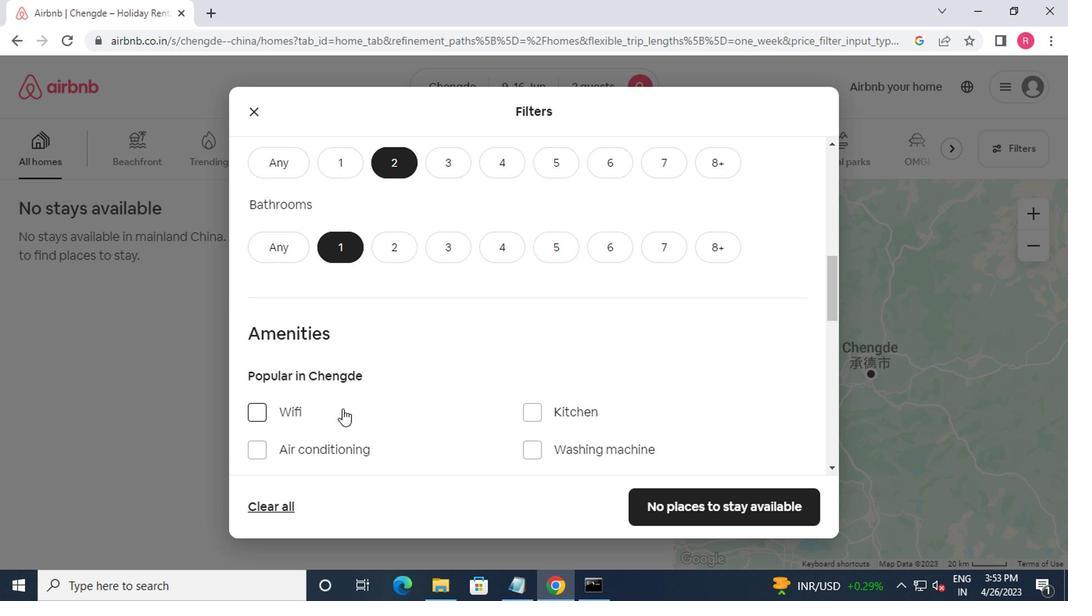 
Action: Mouse scrolled (338, 406) with delta (0, -1)
Screenshot: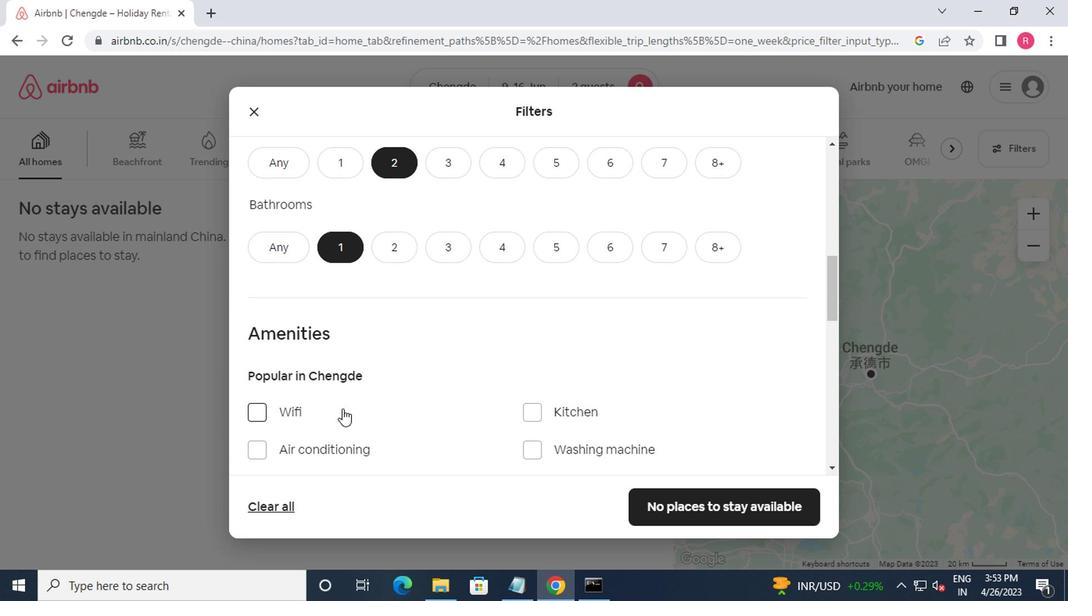 
Action: Mouse scrolled (338, 406) with delta (0, -1)
Screenshot: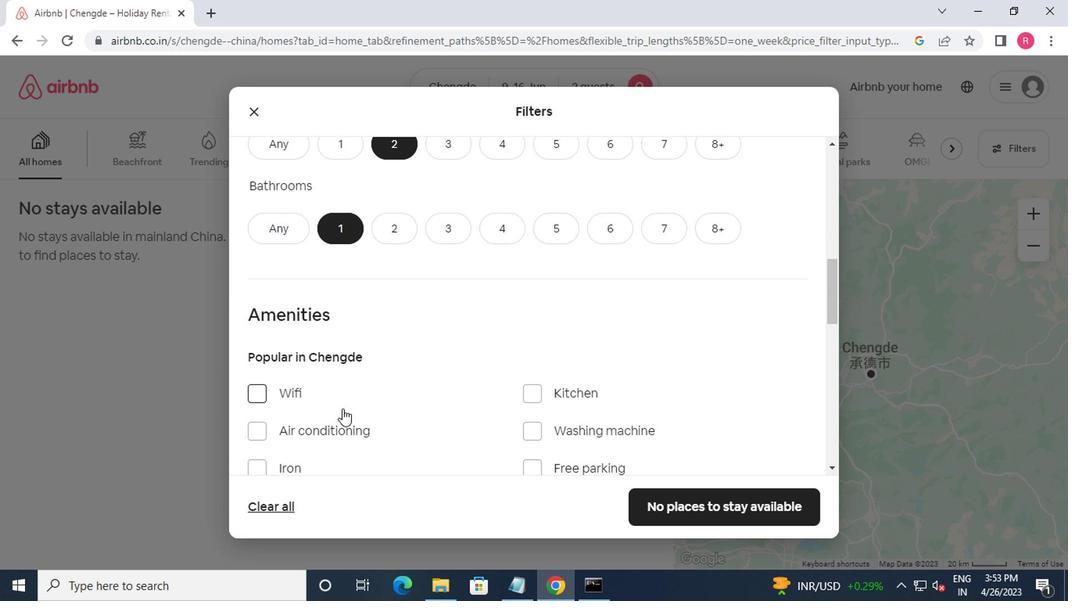 
Action: Mouse moved to (404, 393)
Screenshot: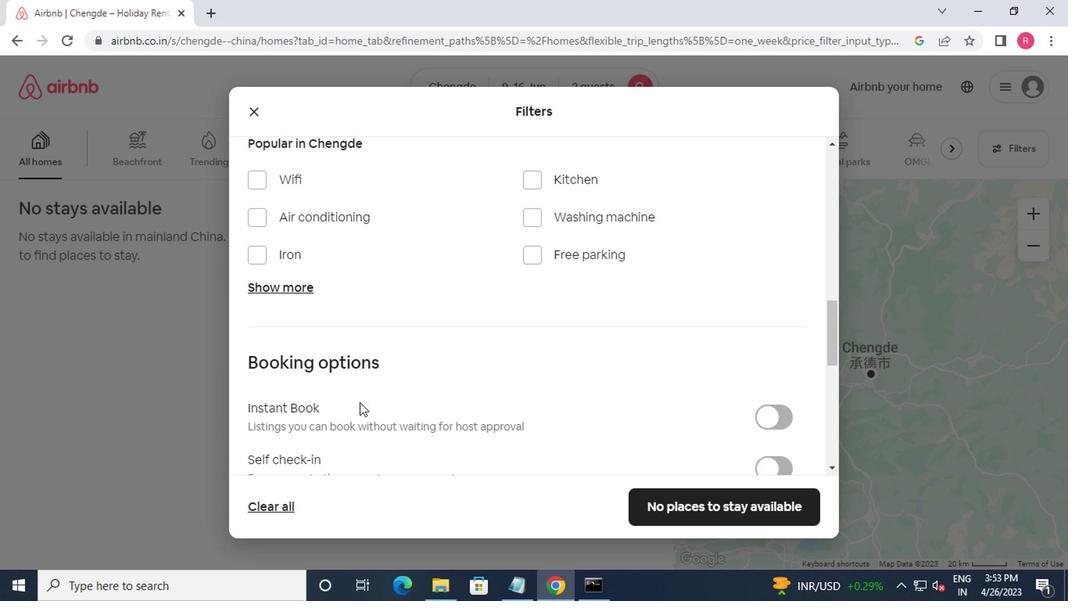 
Action: Mouse scrolled (404, 393) with delta (0, 0)
Screenshot: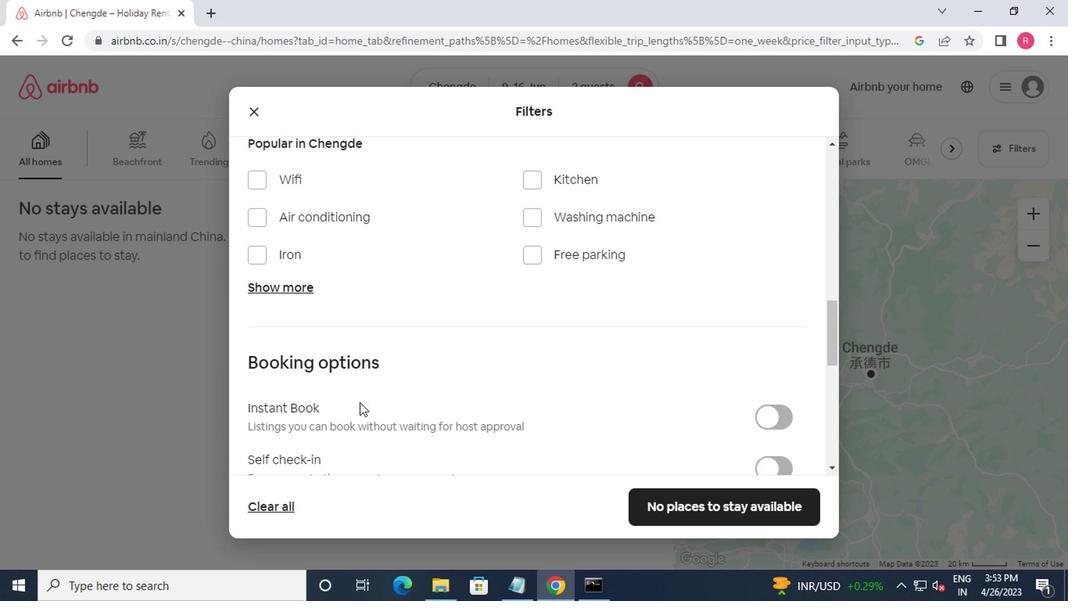 
Action: Mouse moved to (425, 393)
Screenshot: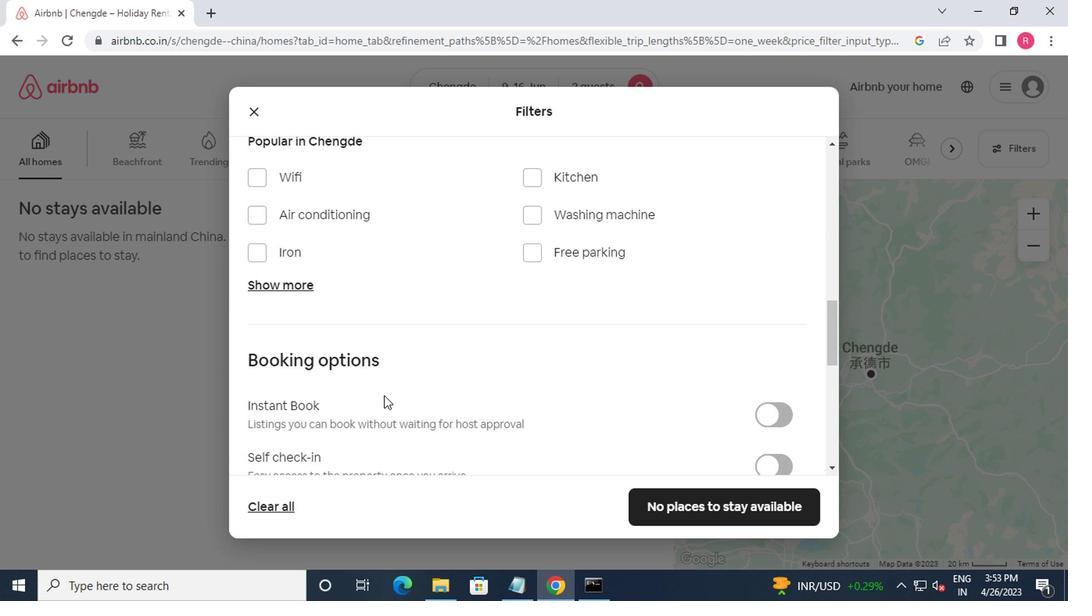 
Action: Mouse scrolled (425, 393) with delta (0, 0)
Screenshot: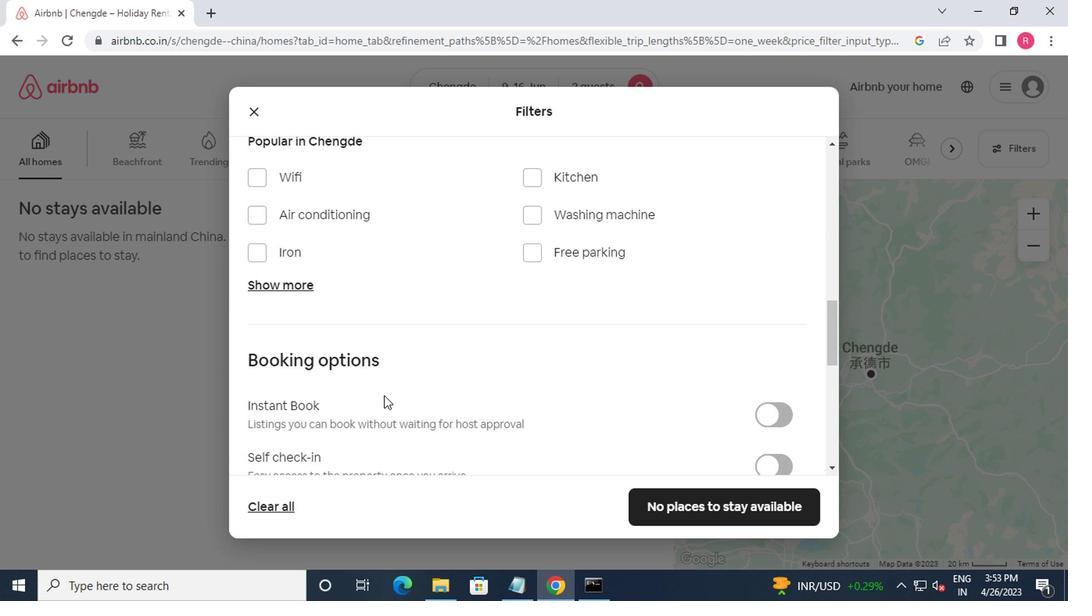 
Action: Mouse moved to (767, 312)
Screenshot: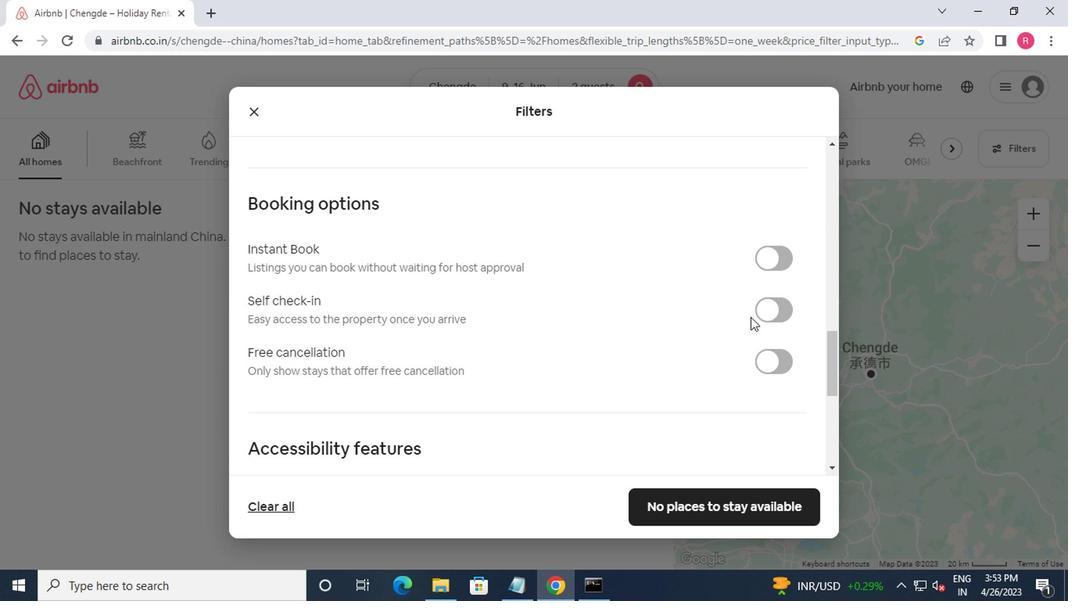 
Action: Mouse pressed left at (767, 312)
Screenshot: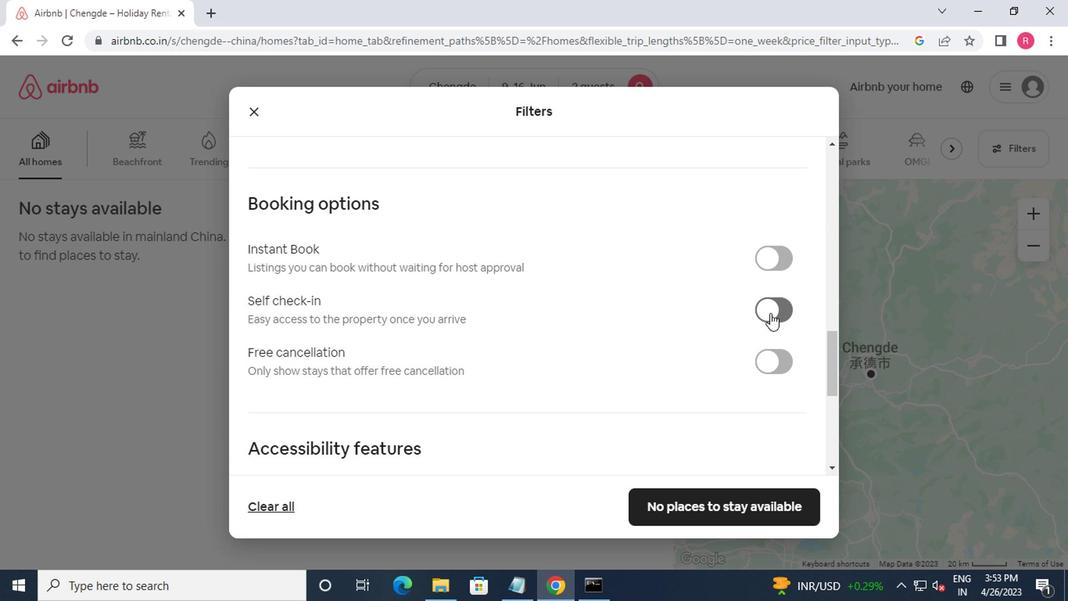 
Action: Mouse moved to (705, 480)
Screenshot: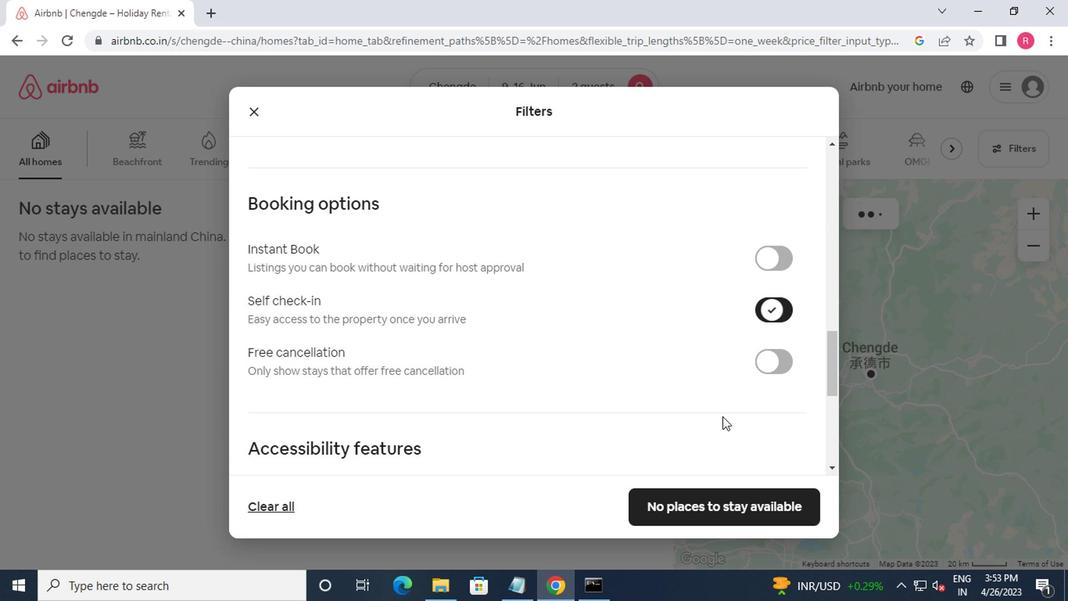 
Action: Mouse scrolled (705, 479) with delta (0, -1)
Screenshot: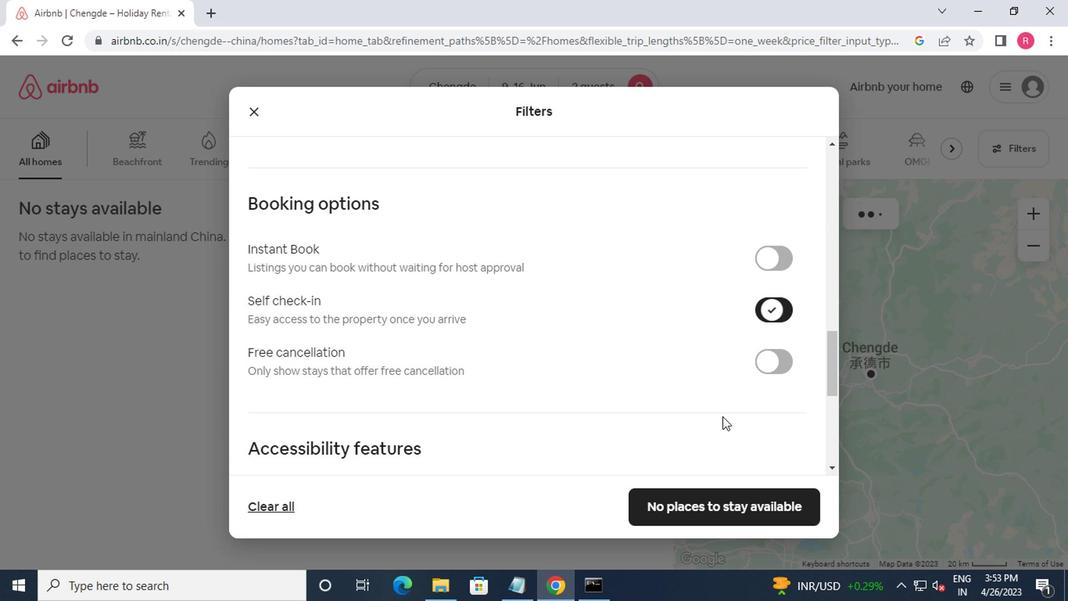 
Action: Mouse moved to (705, 489)
Screenshot: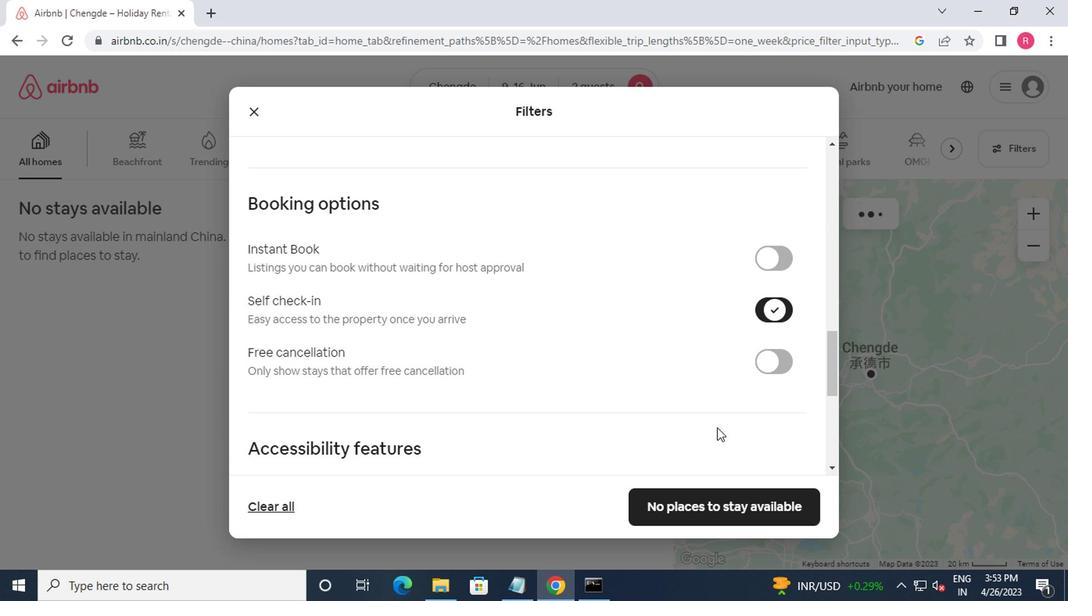 
Action: Mouse scrolled (705, 489) with delta (0, 0)
Screenshot: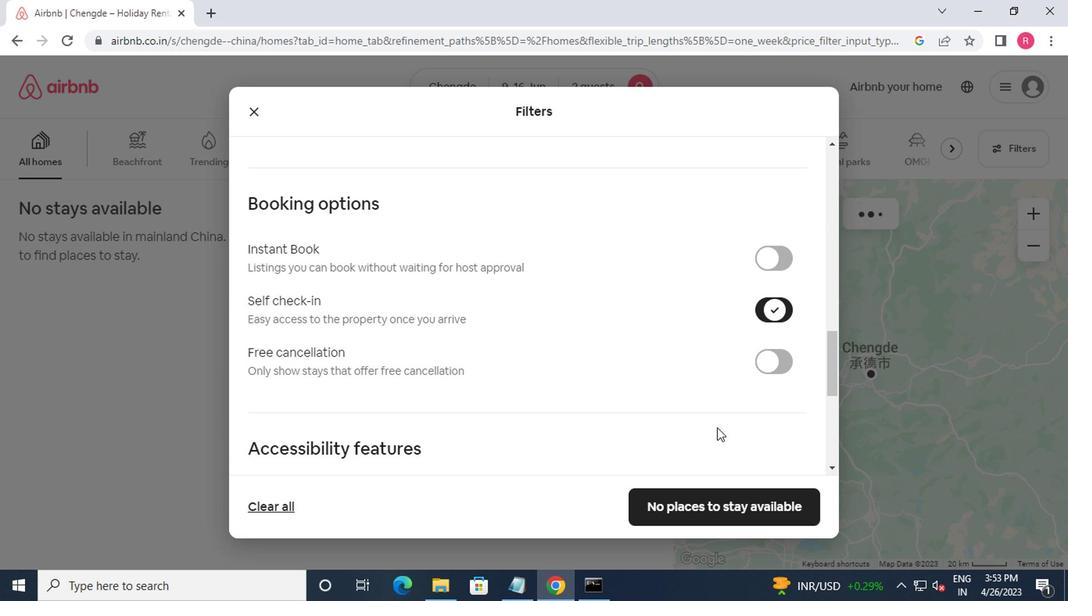 
Action: Mouse moved to (705, 491)
Screenshot: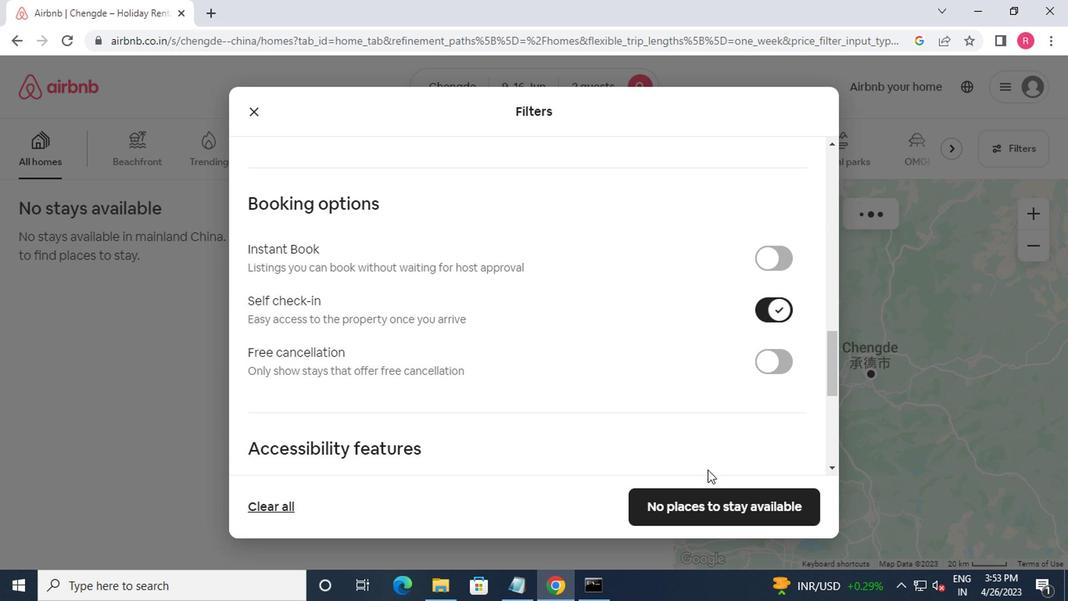 
Action: Mouse scrolled (705, 490) with delta (0, 0)
Screenshot: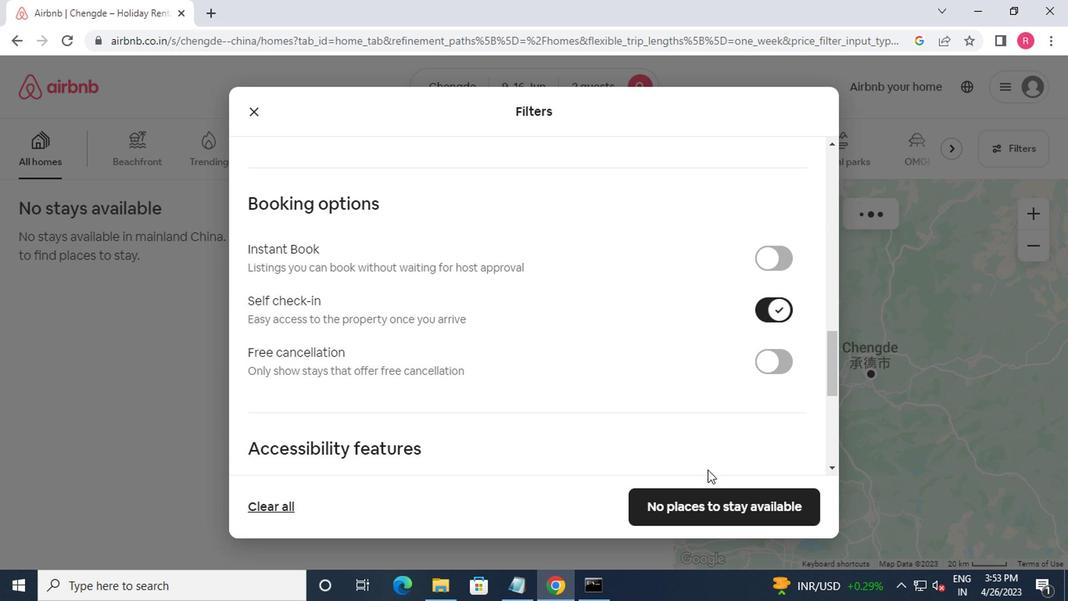 
Action: Mouse moved to (698, 493)
Screenshot: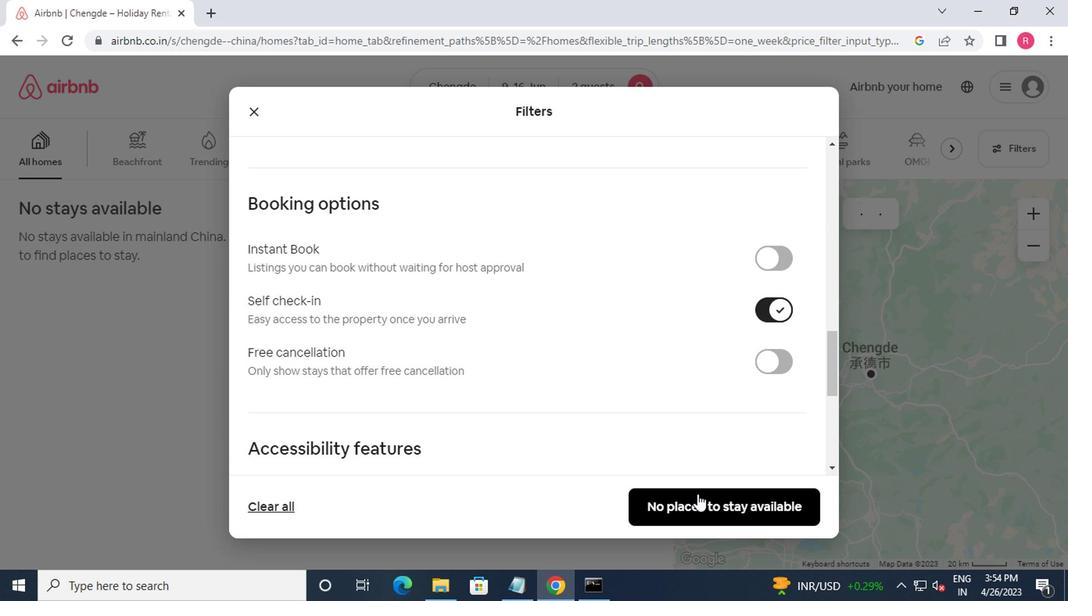 
Action: Mouse pressed left at (698, 493)
Screenshot: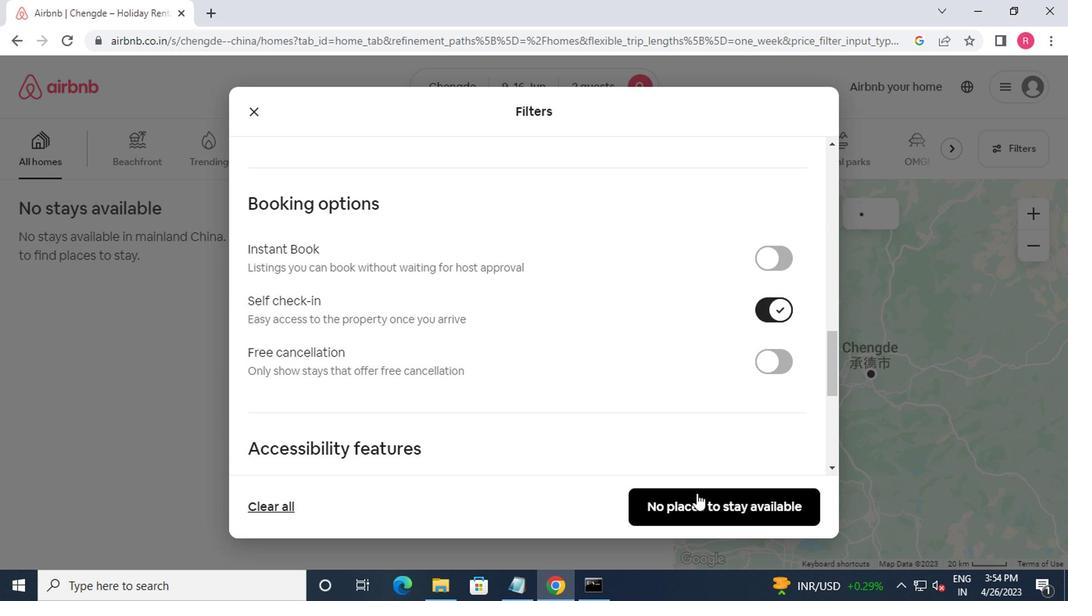 
Action: Mouse moved to (697, 491)
Screenshot: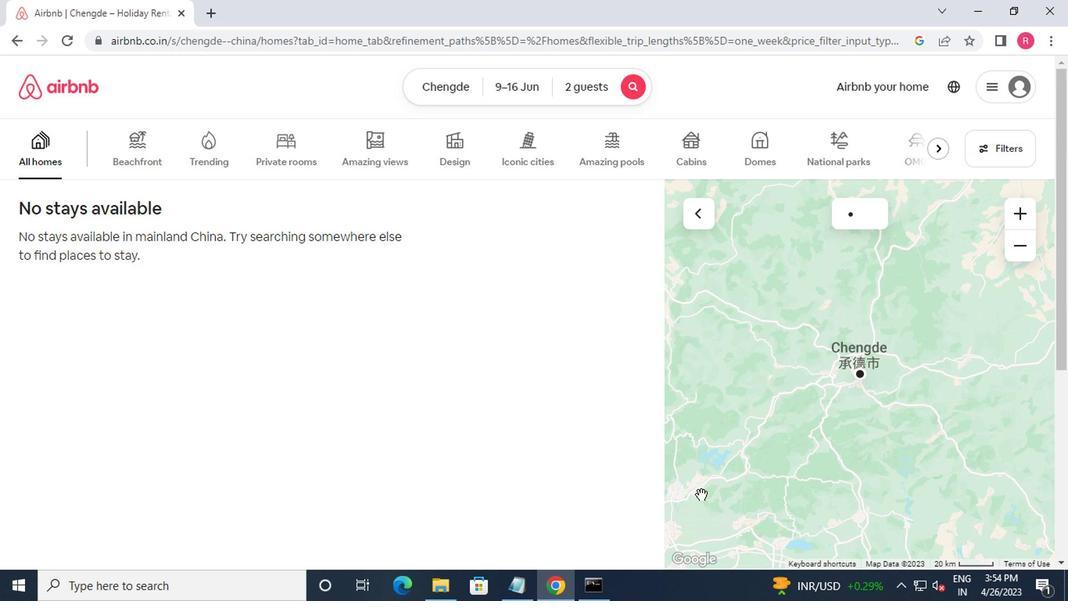 
